 Task: Find a house in Niagara Falls, United States, for 3 guests from 12 Aug to 15 Aug, with 2 bedrooms, 3 beds, 1 bathroom, and a price range of ₹12,000 - ₹16,000.
Action: Mouse moved to (412, 48)
Screenshot: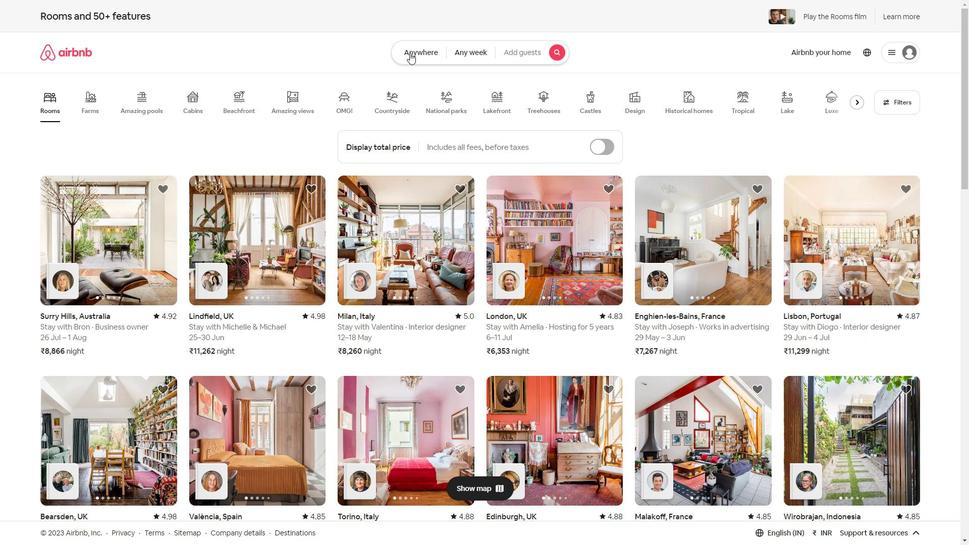 
Action: Mouse pressed left at (412, 48)
Screenshot: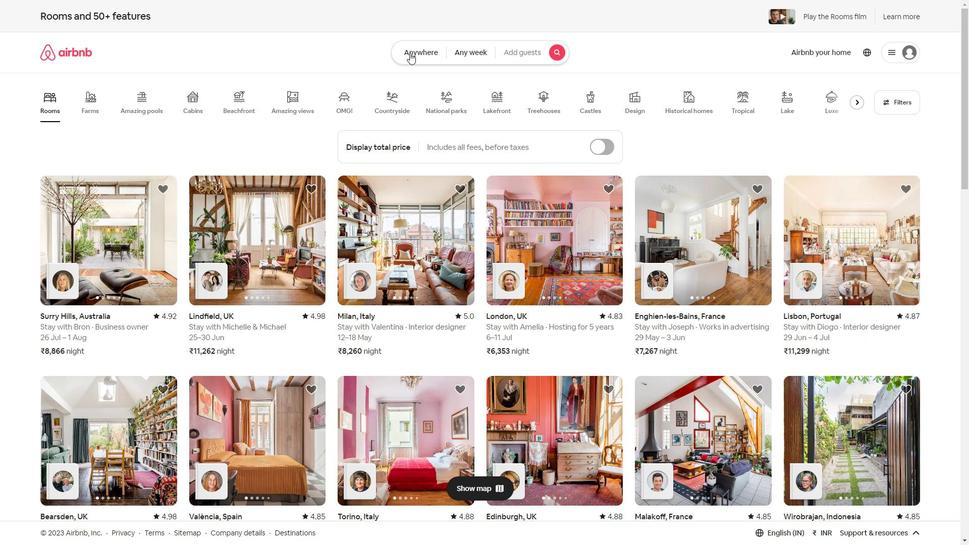 
Action: Mouse moved to (335, 92)
Screenshot: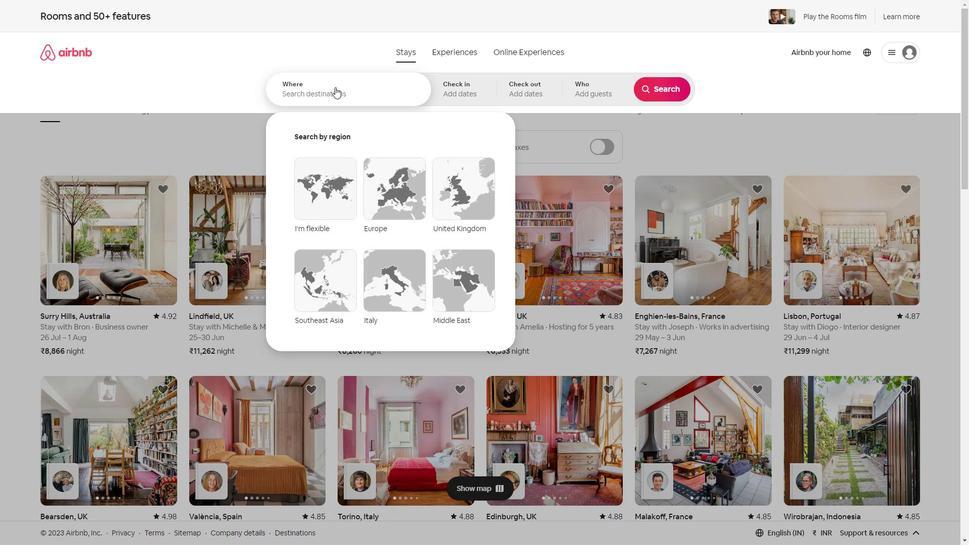 
Action: Mouse pressed left at (335, 92)
Screenshot: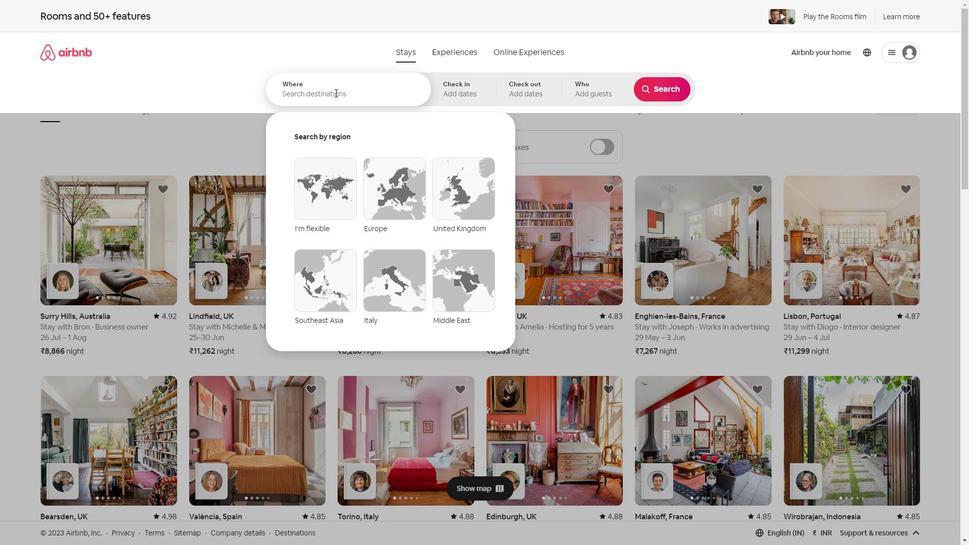 
Action: Key pressed <Key.shift><Key.shift><Key.shift><Key.shift><Key.shift><Key.shift><Key.shift>Niagara<Key.space><Key.shift>Falls,<Key.shift>United<Key.space><Key.shift>States
Screenshot: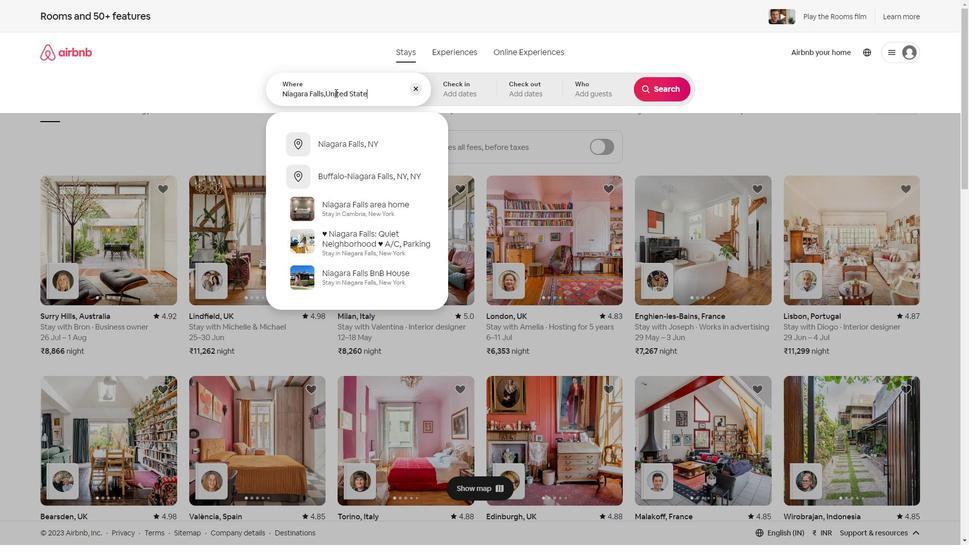 
Action: Mouse moved to (453, 84)
Screenshot: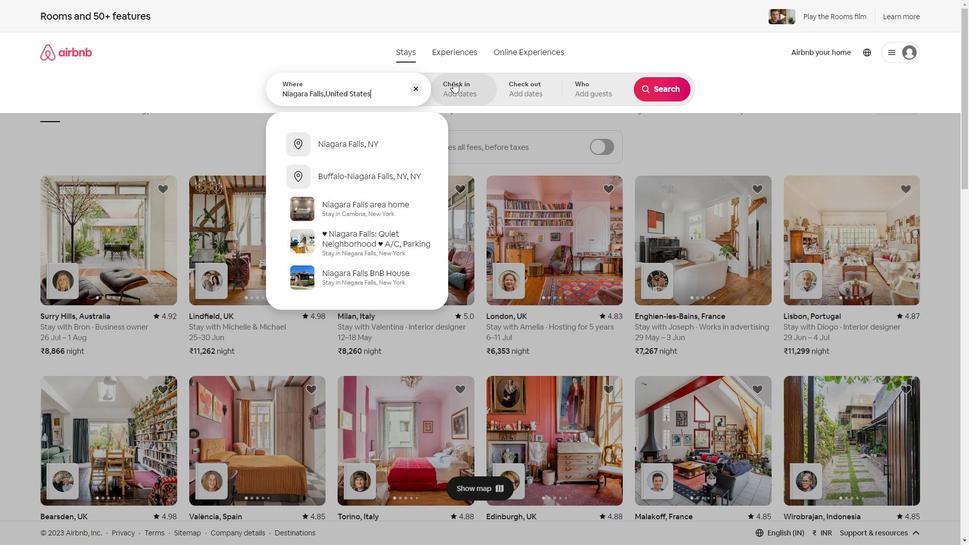 
Action: Mouse pressed left at (453, 84)
Screenshot: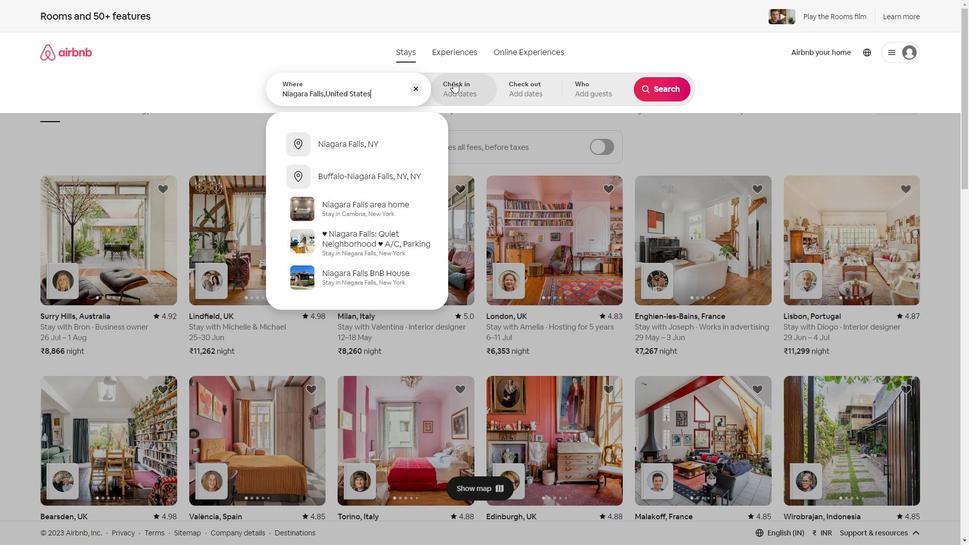 
Action: Mouse moved to (651, 166)
Screenshot: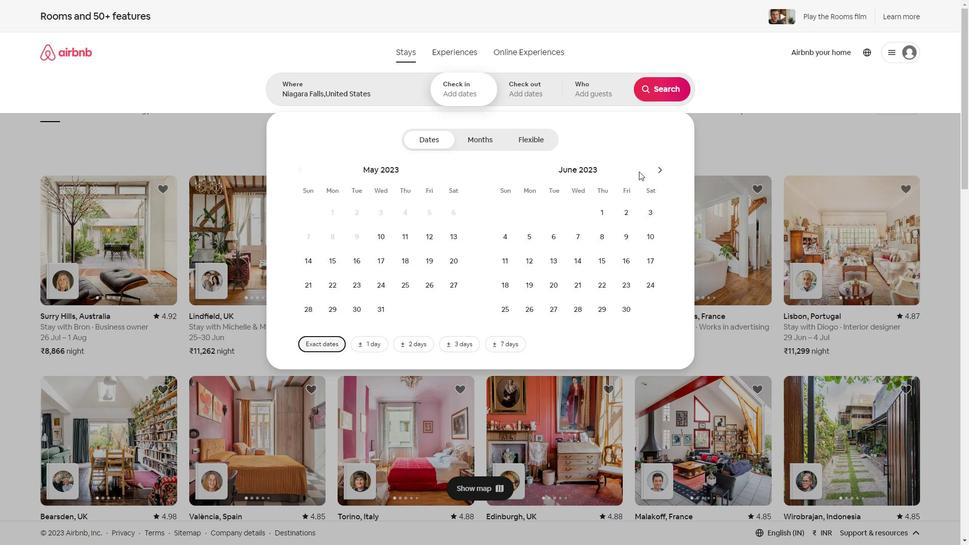 
Action: Mouse pressed left at (651, 166)
Screenshot: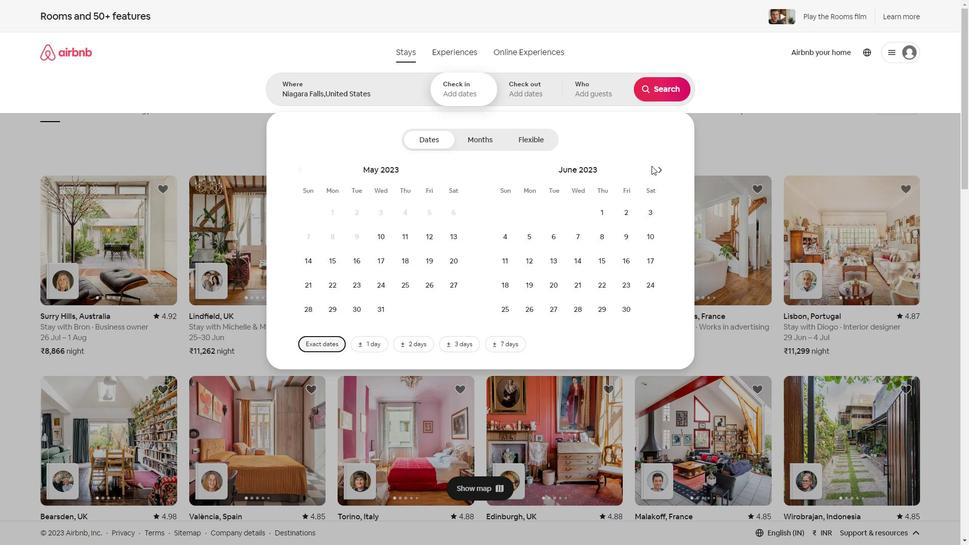 
Action: Mouse pressed left at (651, 166)
Screenshot: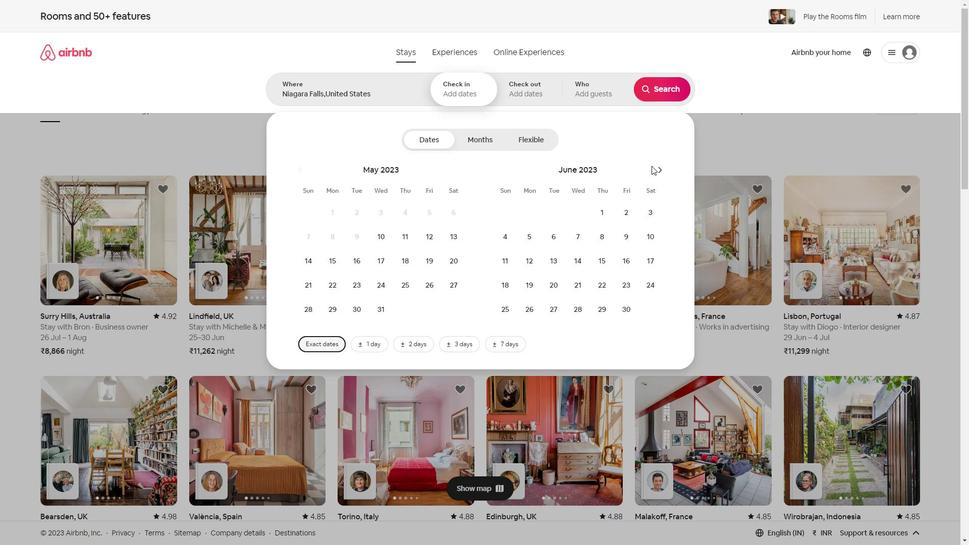 
Action: Mouse moved to (663, 166)
Screenshot: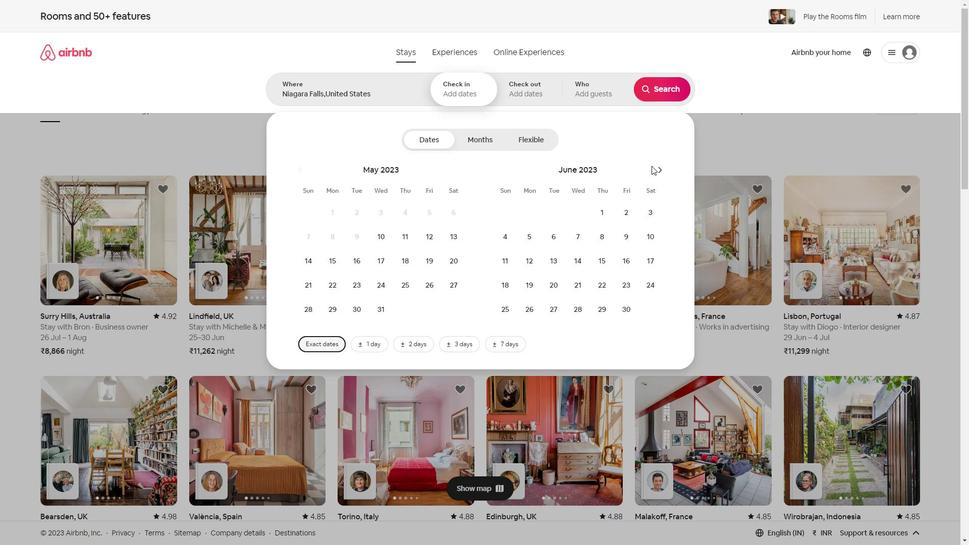 
Action: Mouse pressed left at (663, 166)
Screenshot: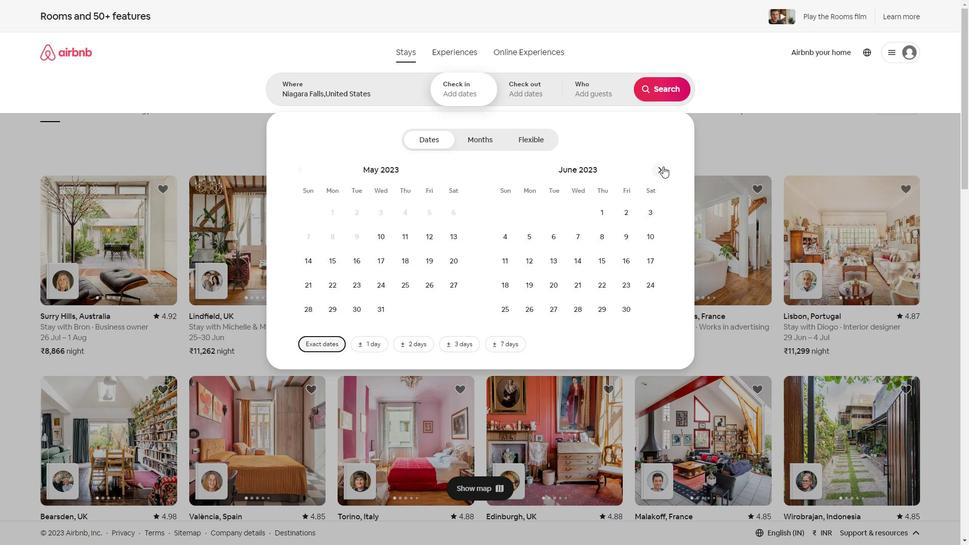 
Action: Mouse pressed left at (663, 166)
Screenshot: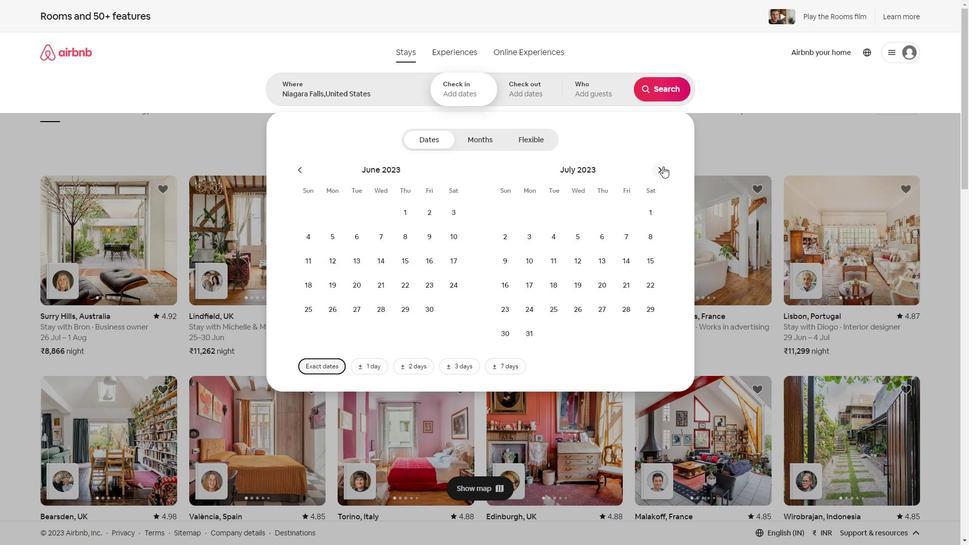 
Action: Mouse moved to (647, 233)
Screenshot: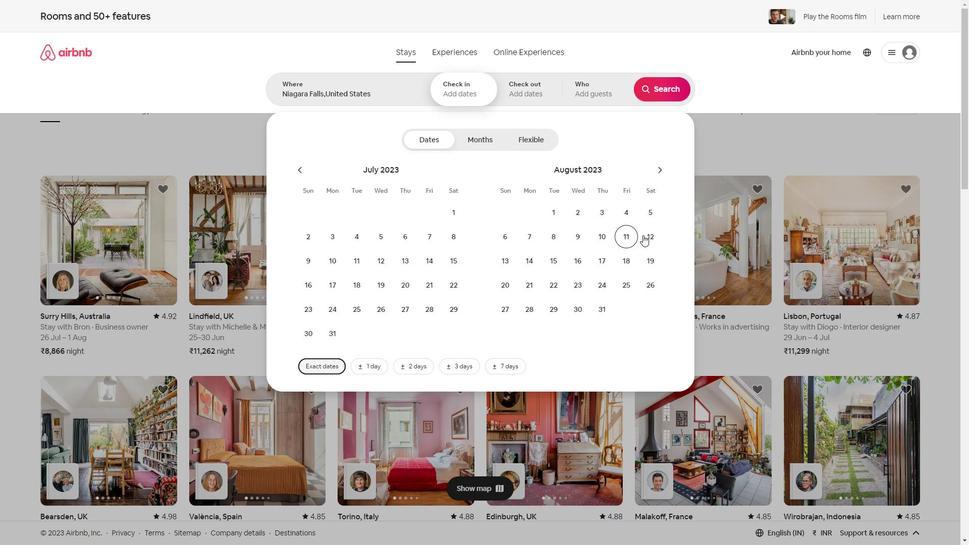 
Action: Mouse pressed left at (647, 233)
Screenshot: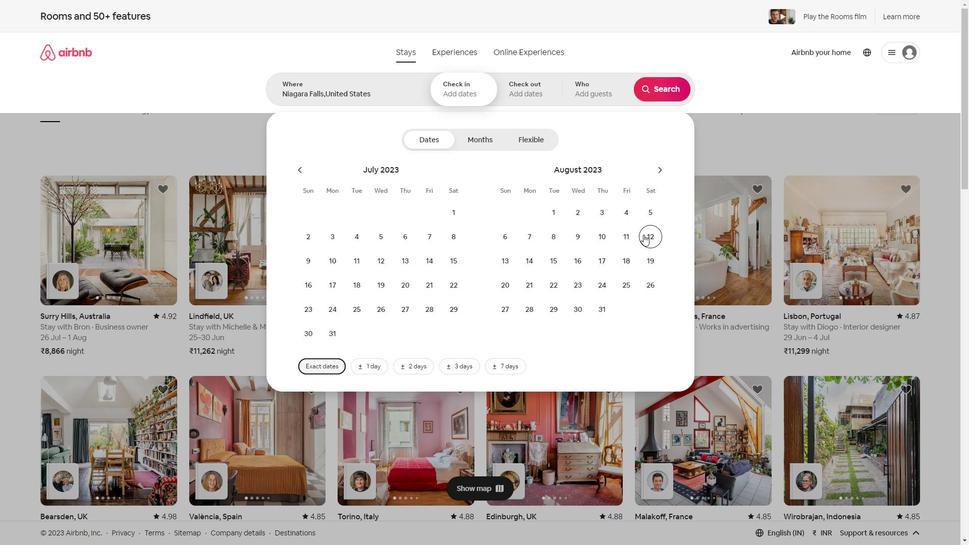 
Action: Mouse moved to (551, 257)
Screenshot: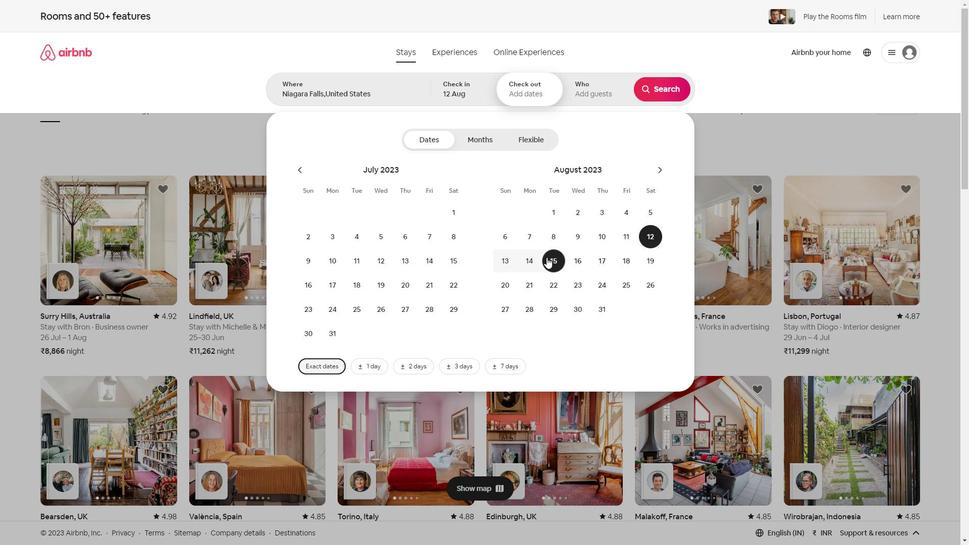 
Action: Mouse pressed left at (551, 257)
Screenshot: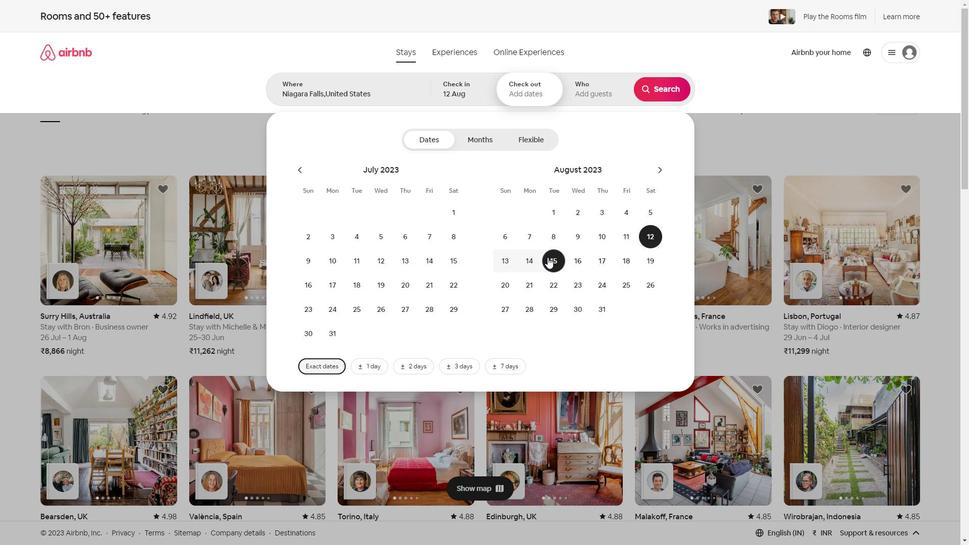 
Action: Mouse moved to (608, 84)
Screenshot: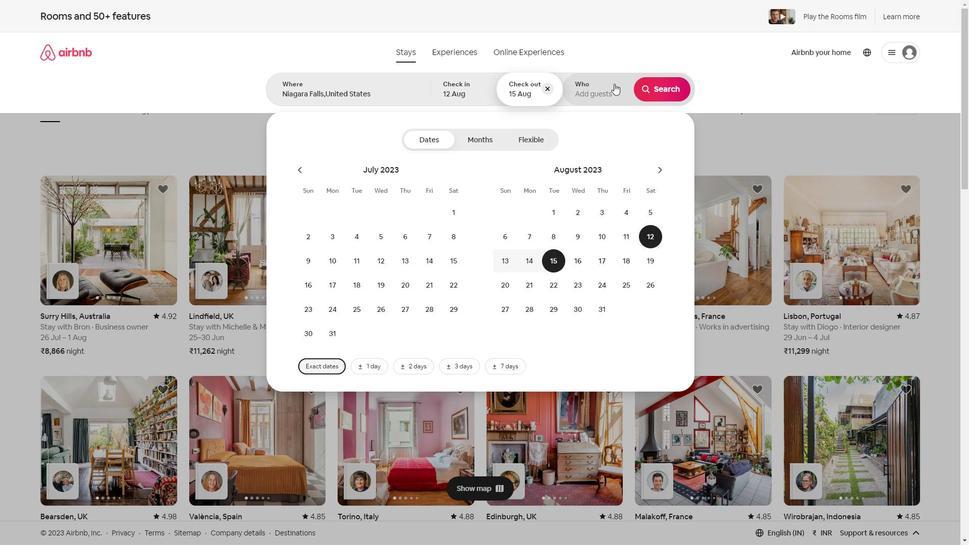 
Action: Mouse pressed left at (608, 84)
Screenshot: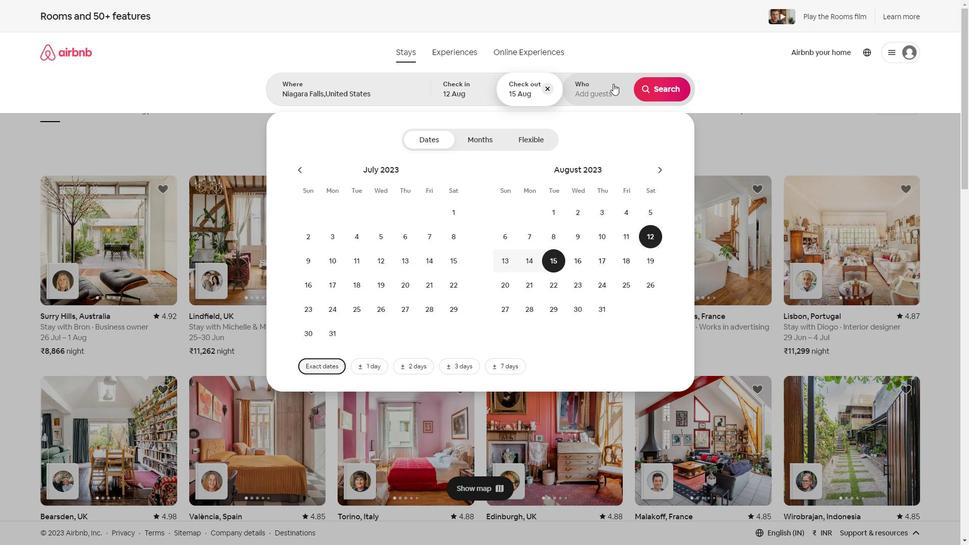 
Action: Mouse moved to (659, 144)
Screenshot: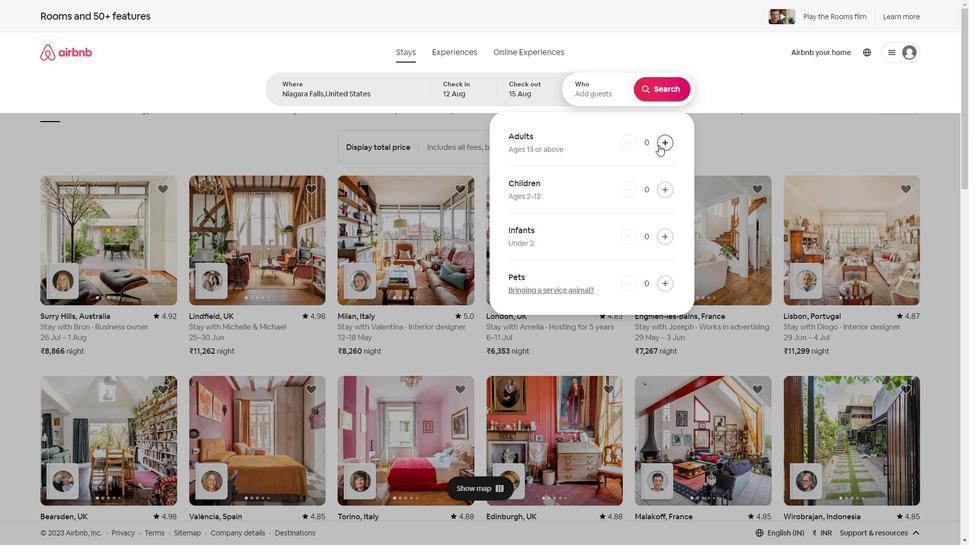 
Action: Mouse pressed left at (659, 144)
Screenshot: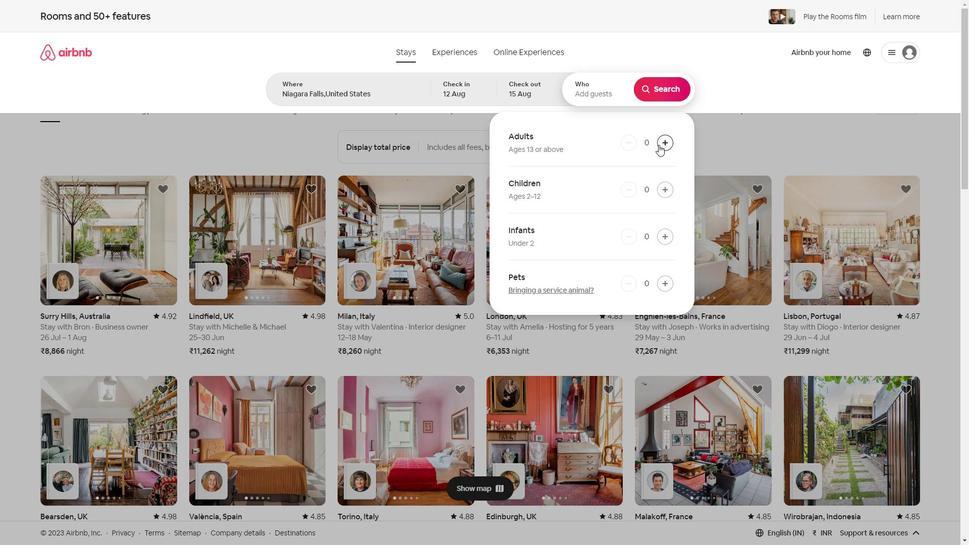 
Action: Mouse pressed left at (659, 144)
Screenshot: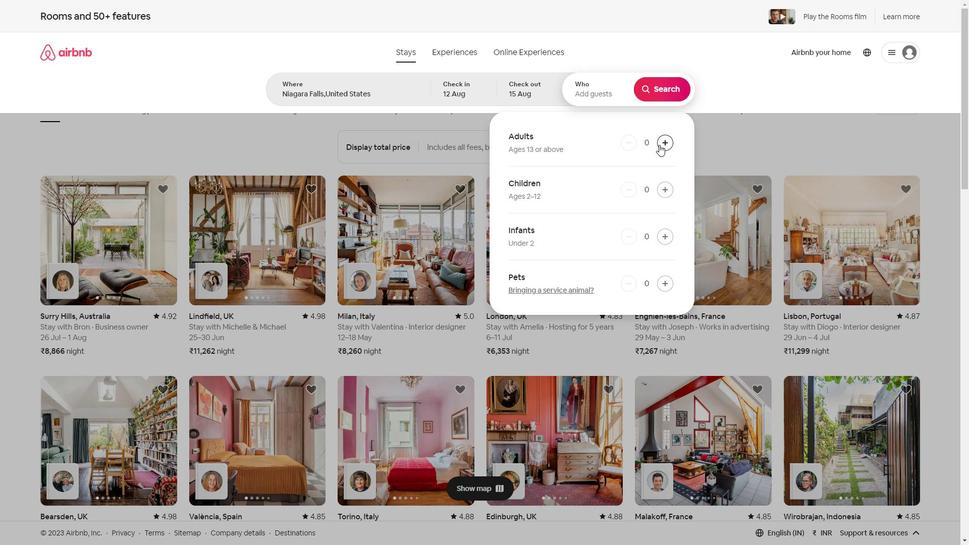 
Action: Mouse pressed left at (659, 144)
Screenshot: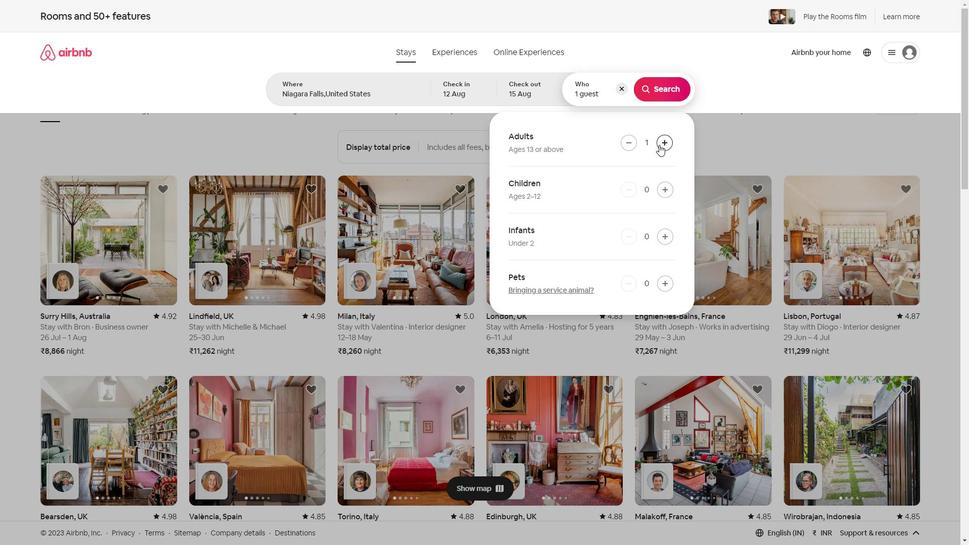 
Action: Mouse moved to (654, 84)
Screenshot: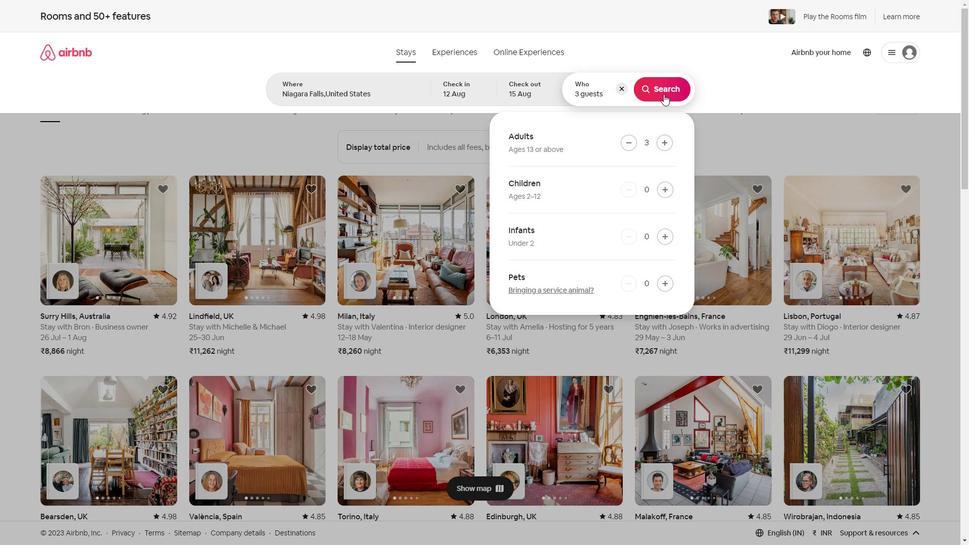 
Action: Mouse pressed left at (654, 84)
Screenshot: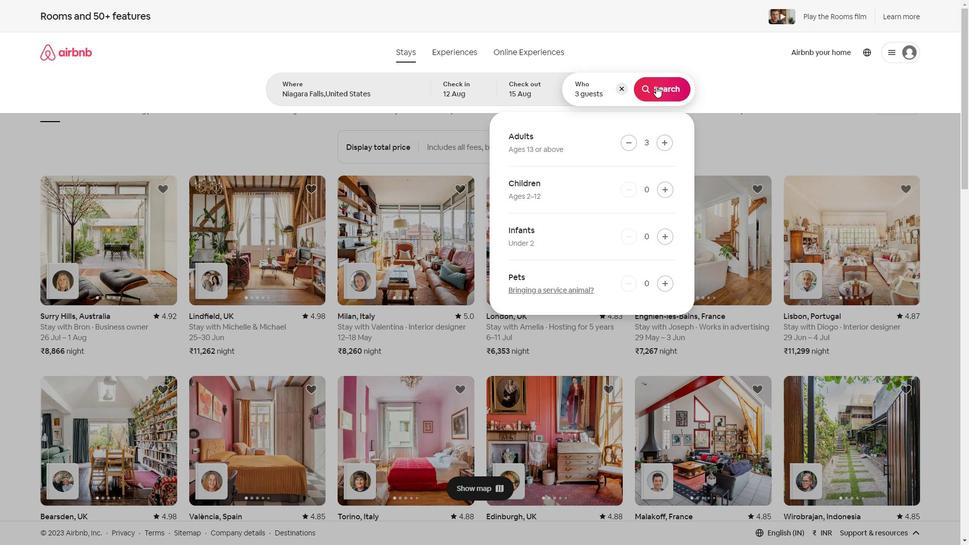 
Action: Mouse moved to (915, 58)
Screenshot: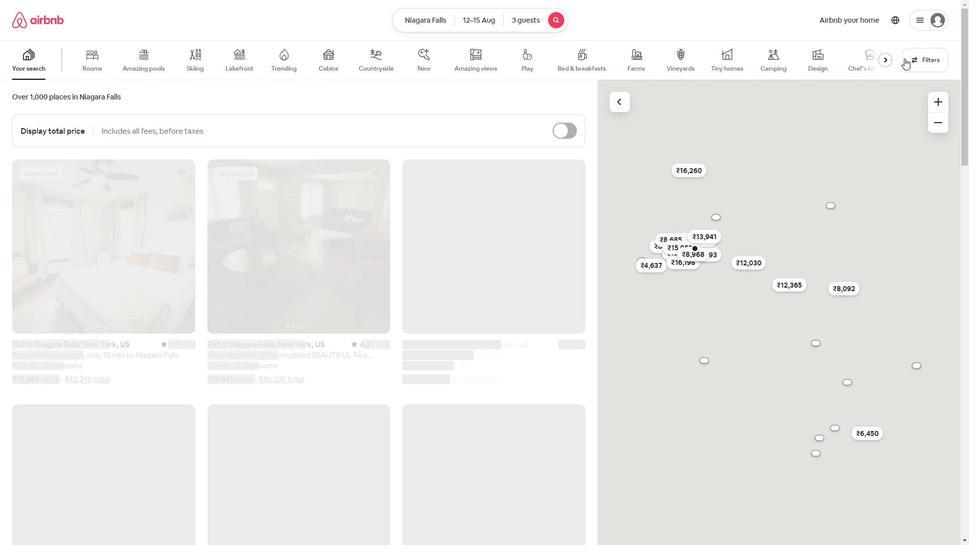 
Action: Mouse pressed left at (916, 58)
Screenshot: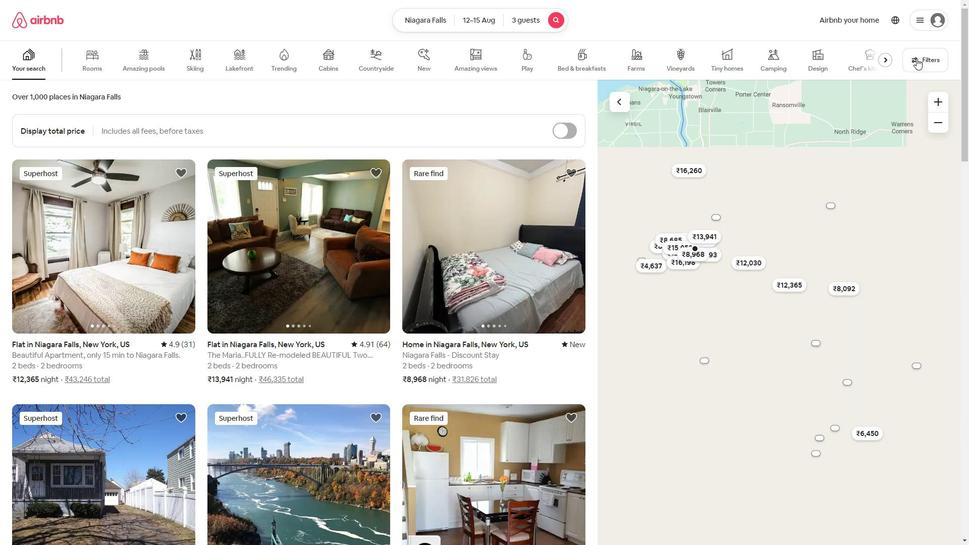
Action: Mouse moved to (415, 309)
Screenshot: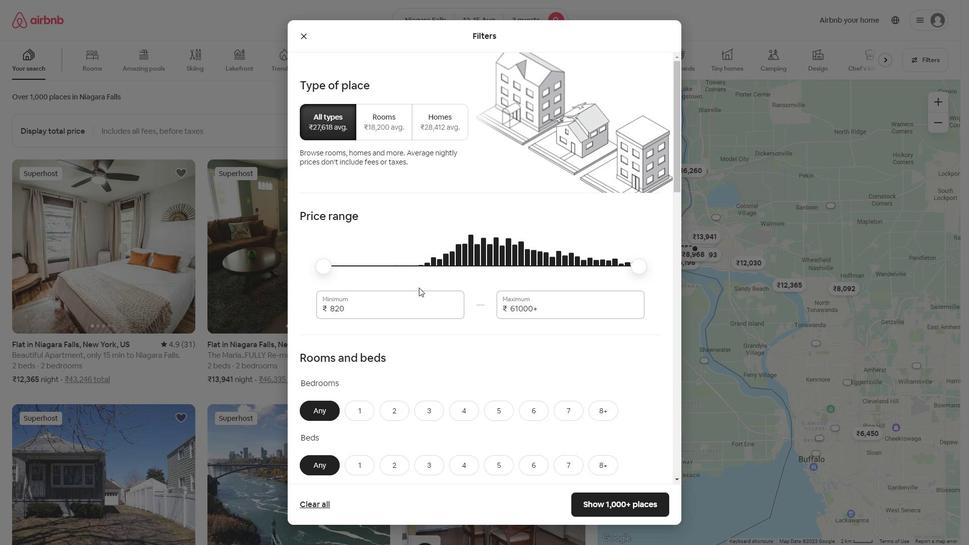 
Action: Mouse pressed left at (415, 309)
Screenshot: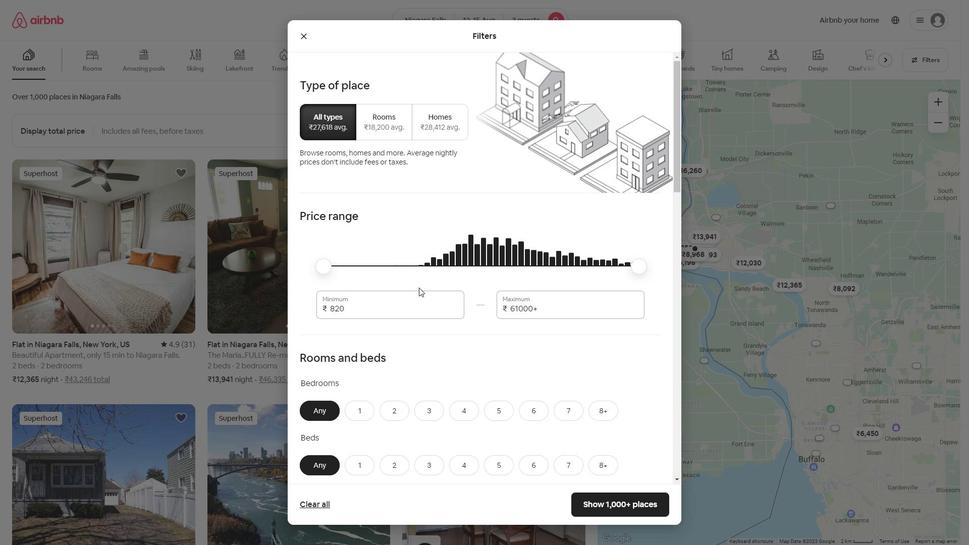 
Action: Mouse moved to (415, 309)
Screenshot: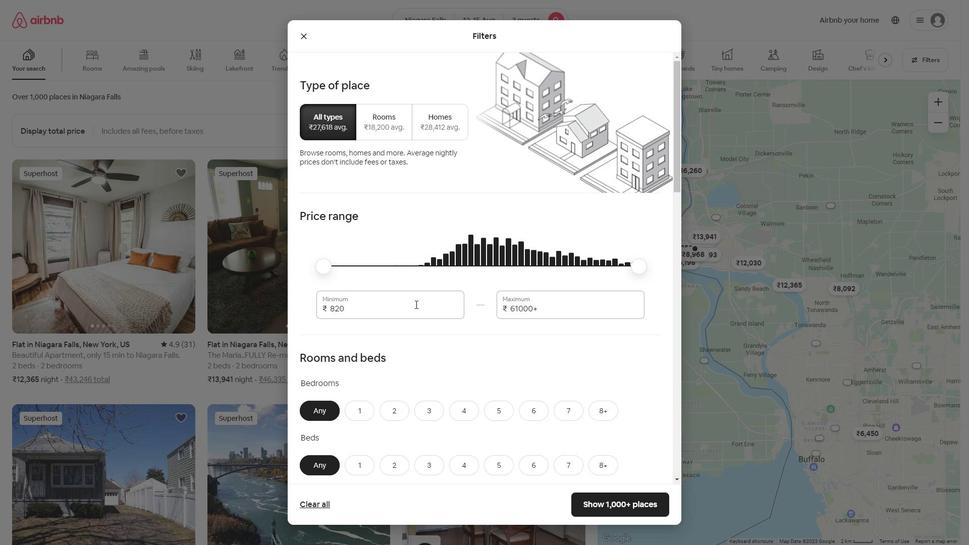 
Action: Key pressed <Key.backspace>
Screenshot: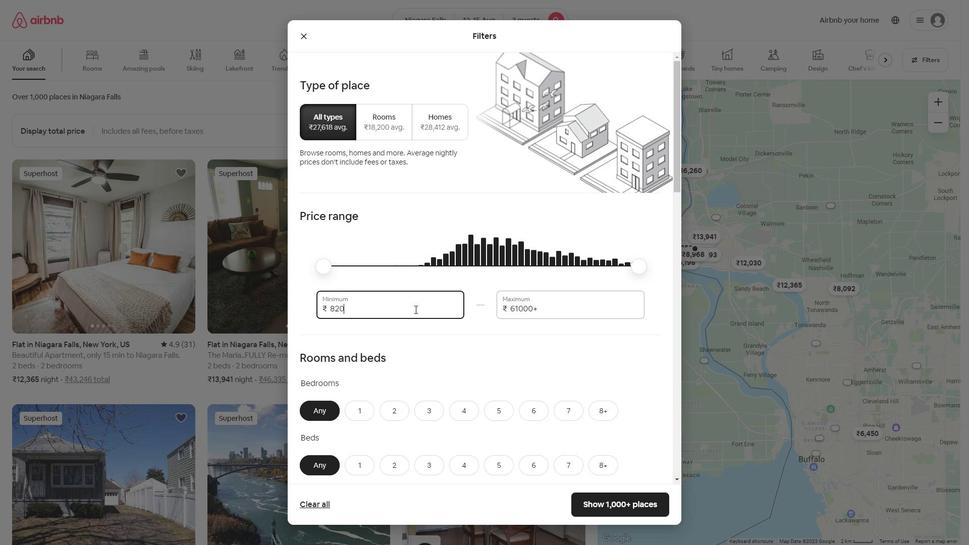 
Action: Mouse moved to (415, 308)
Screenshot: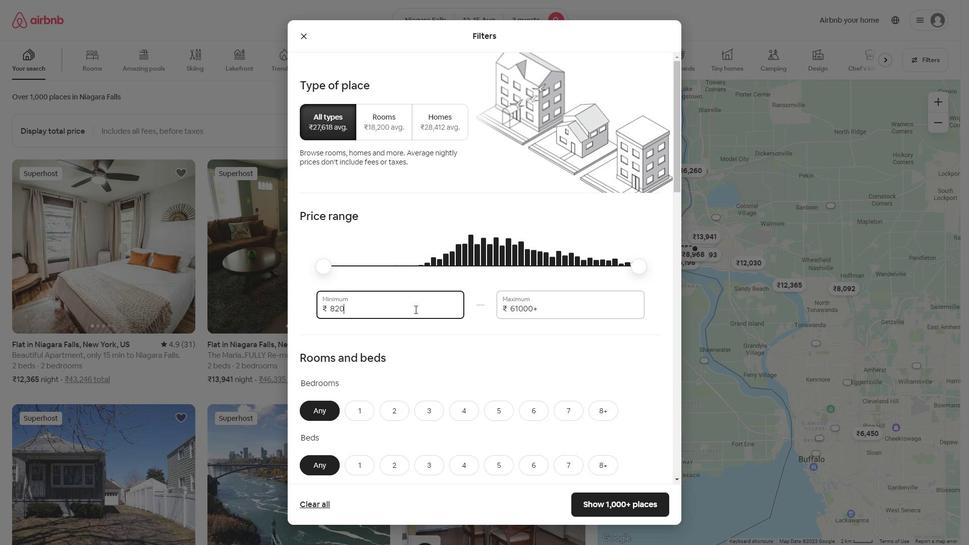 
Action: Key pressed <Key.backspace><Key.backspace><Key.backspace><Key.backspace><Key.backspace><Key.backspace><Key.backspace><Key.backspace><Key.backspace><Key.backspace><Key.backspace><Key.backspace>12000
Screenshot: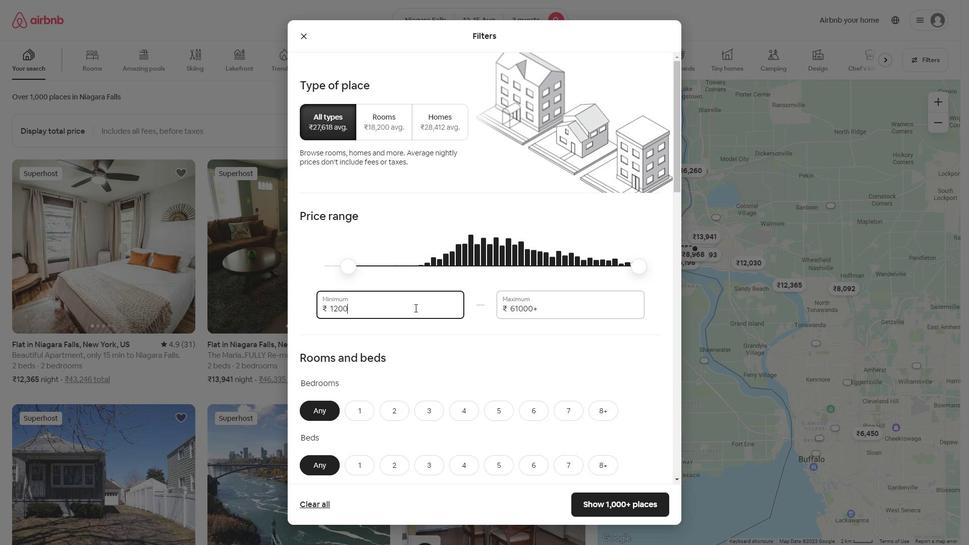 
Action: Mouse moved to (550, 305)
Screenshot: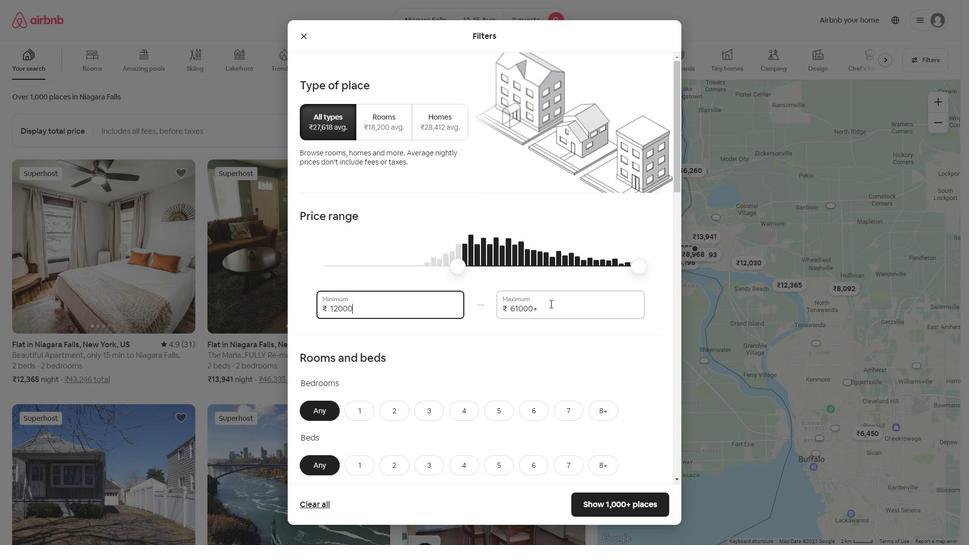 
Action: Mouse pressed left at (550, 305)
Screenshot: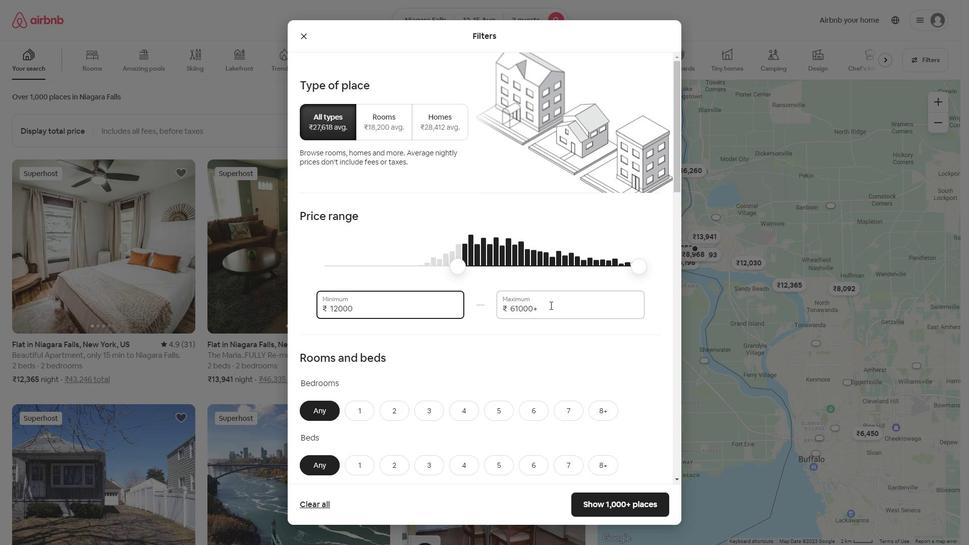 
Action: Key pressed <Key.backspace><Key.backspace><Key.backspace><Key.backspace><Key.backspace><Key.backspace><Key.backspace><Key.backspace><Key.backspace><Key.backspace>
Screenshot: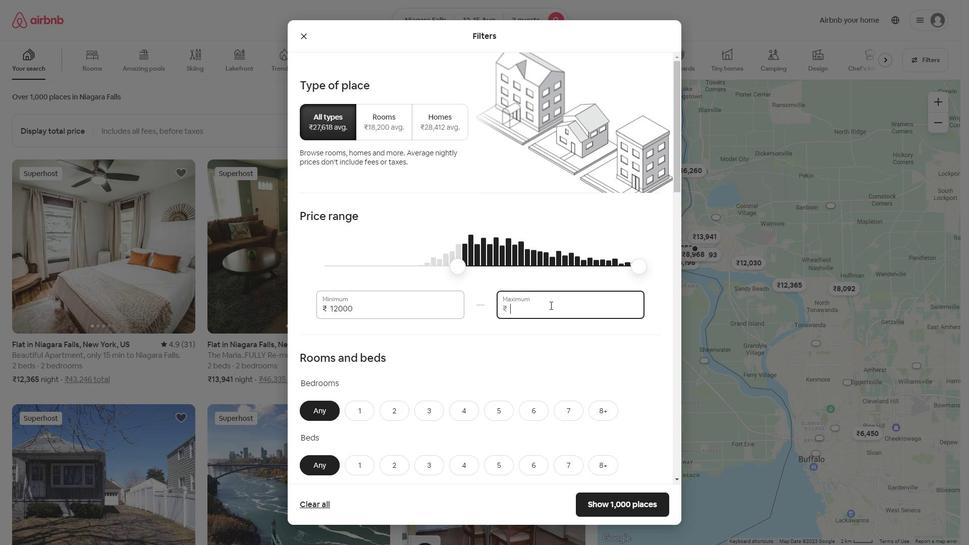 
Action: Mouse moved to (550, 305)
Screenshot: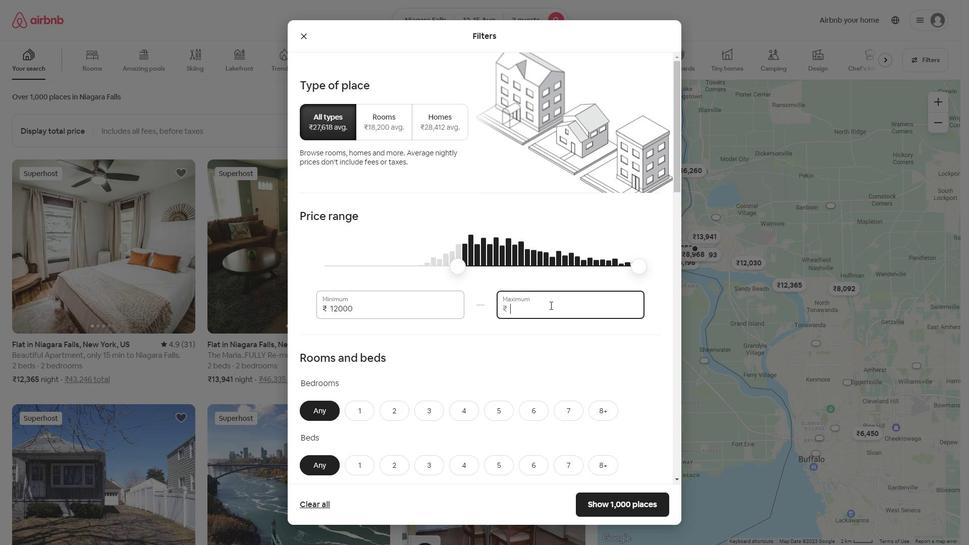
Action: Key pressed <Key.backspace>
Screenshot: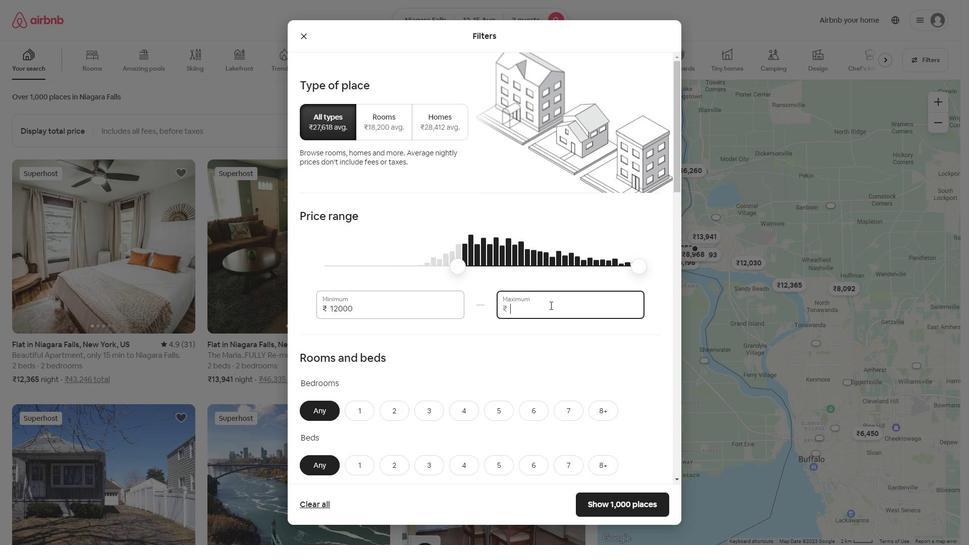 
Action: Mouse moved to (551, 307)
Screenshot: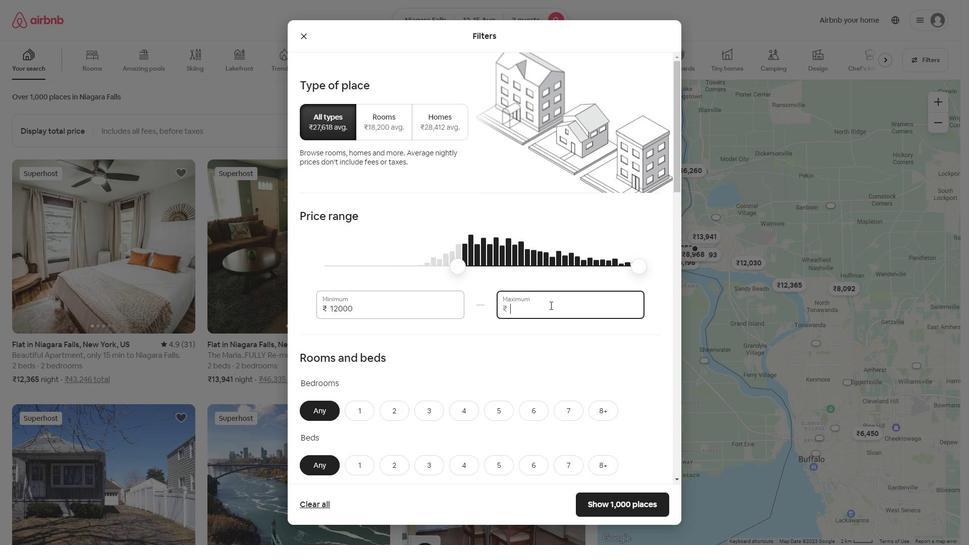 
Action: Key pressed <Key.backspace><Key.backspace><Key.backspace><Key.backspace>16000
Screenshot: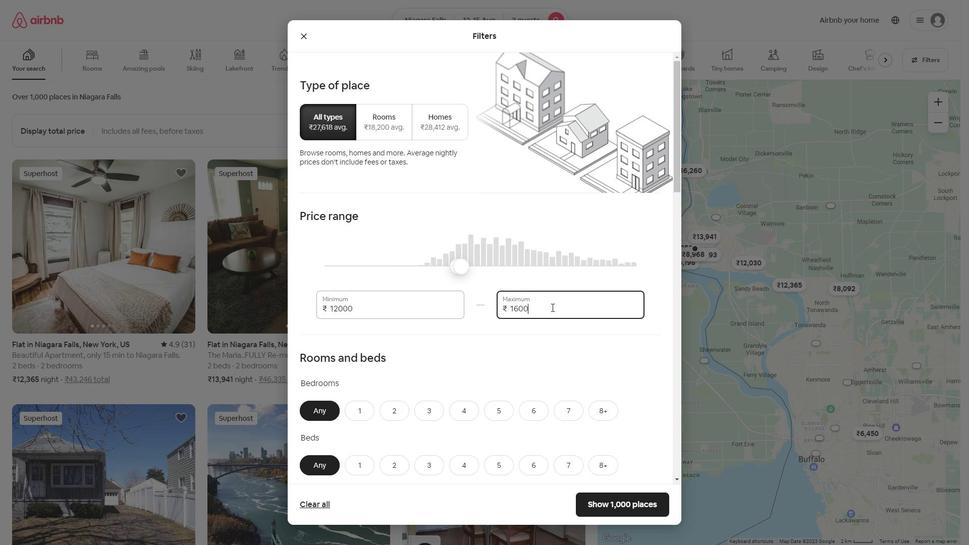 
Action: Mouse moved to (429, 348)
Screenshot: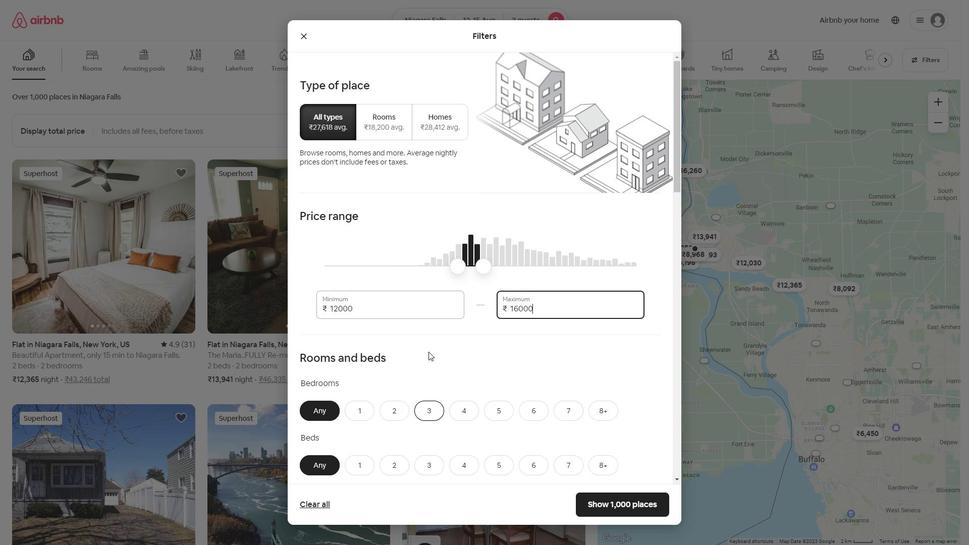 
Action: Mouse scrolled (429, 347) with delta (0, 0)
Screenshot: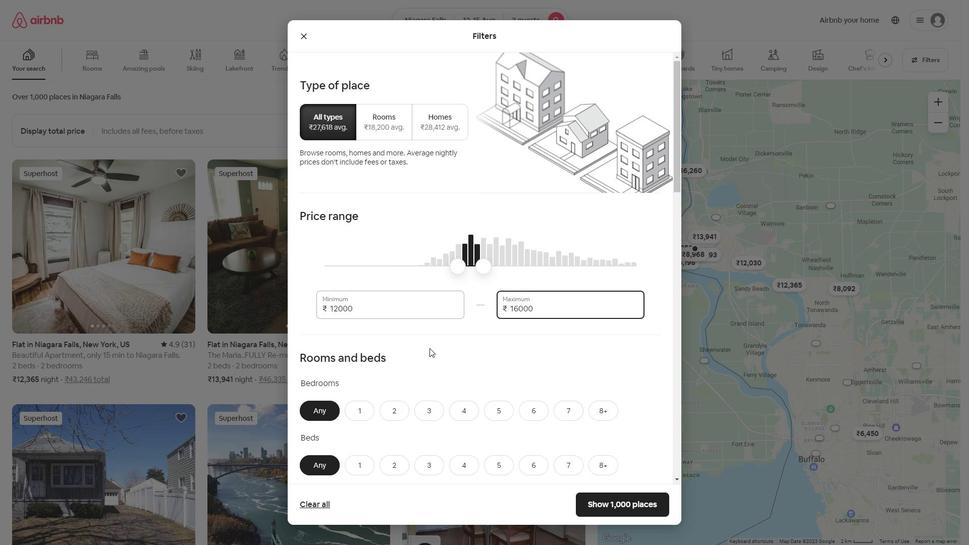 
Action: Mouse scrolled (429, 347) with delta (0, 0)
Screenshot: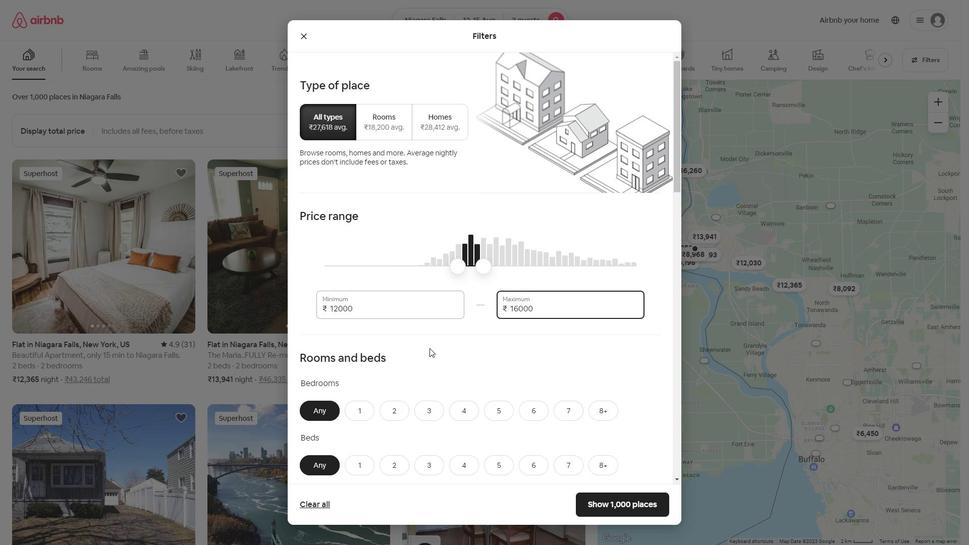 
Action: Mouse moved to (431, 346)
Screenshot: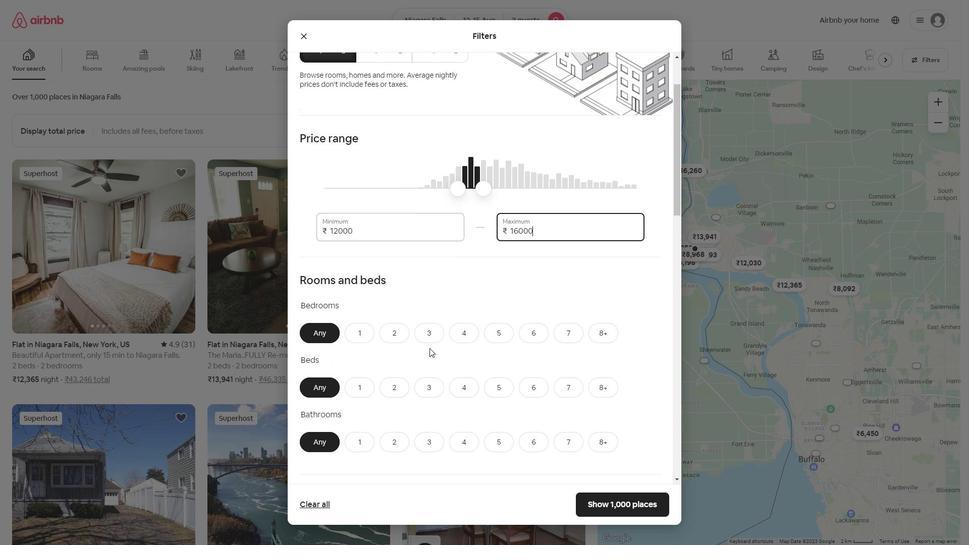 
Action: Mouse scrolled (431, 346) with delta (0, 0)
Screenshot: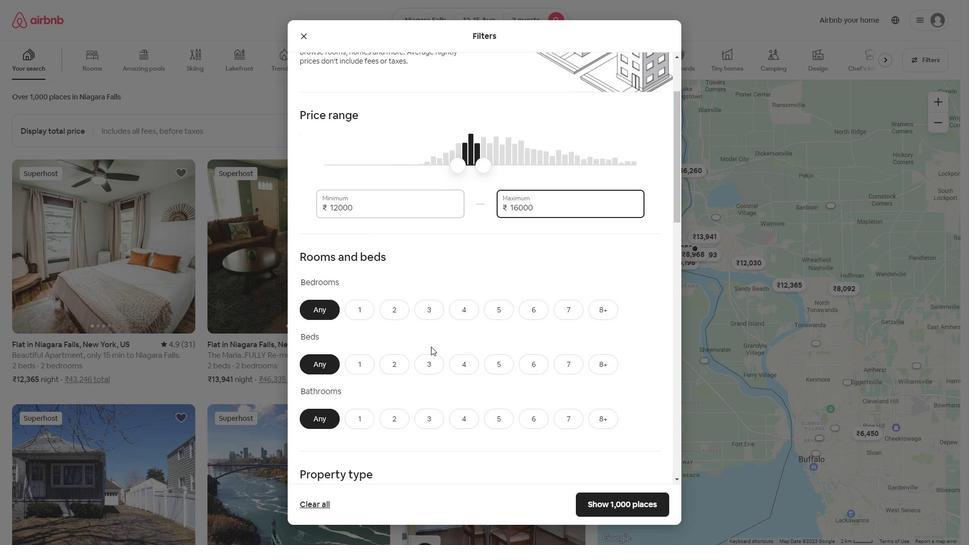 
Action: Mouse moved to (395, 262)
Screenshot: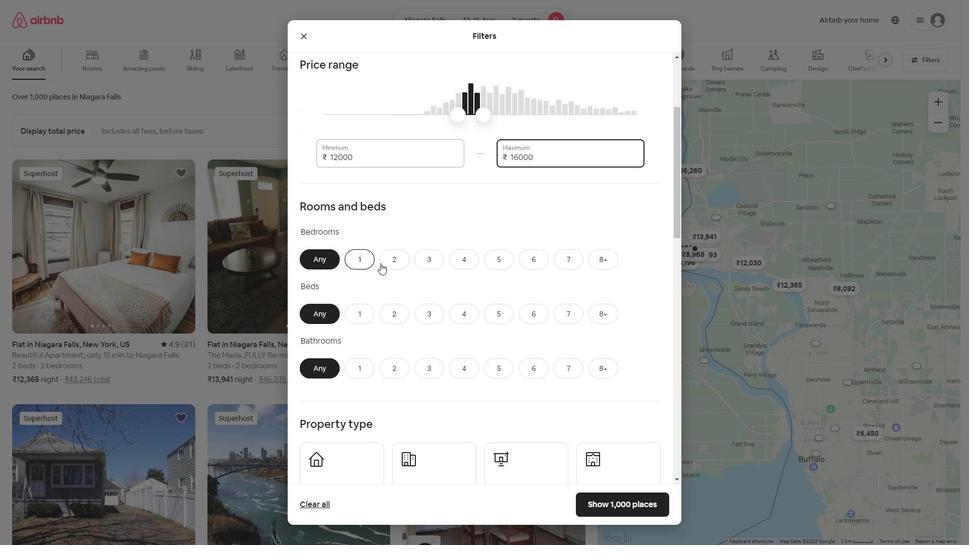 
Action: Mouse pressed left at (395, 262)
Screenshot: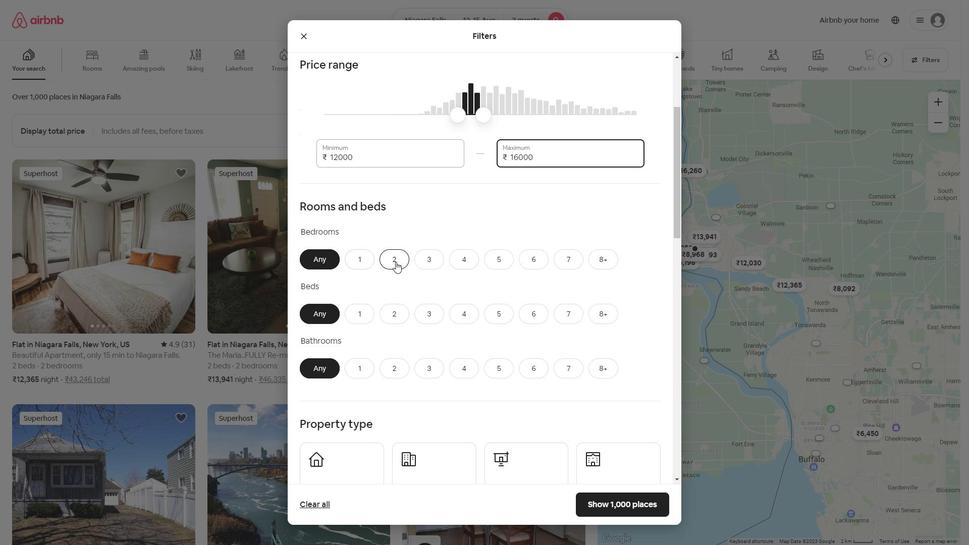 
Action: Mouse moved to (431, 321)
Screenshot: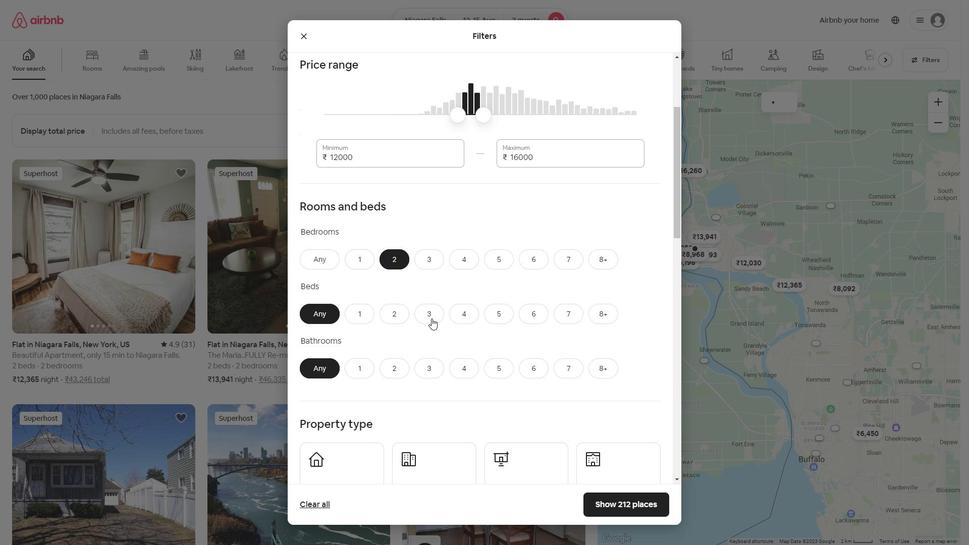 
Action: Mouse pressed left at (431, 321)
Screenshot: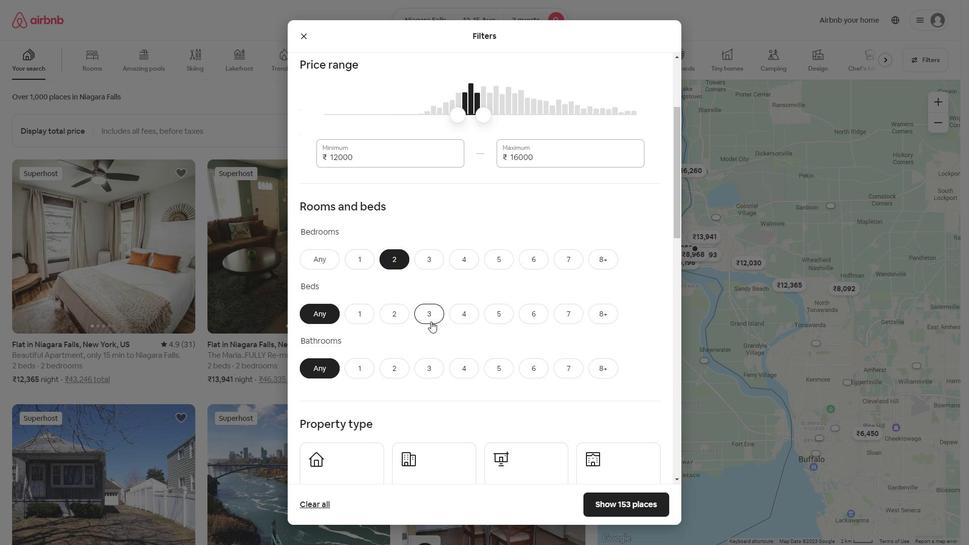 
Action: Mouse moved to (355, 365)
Screenshot: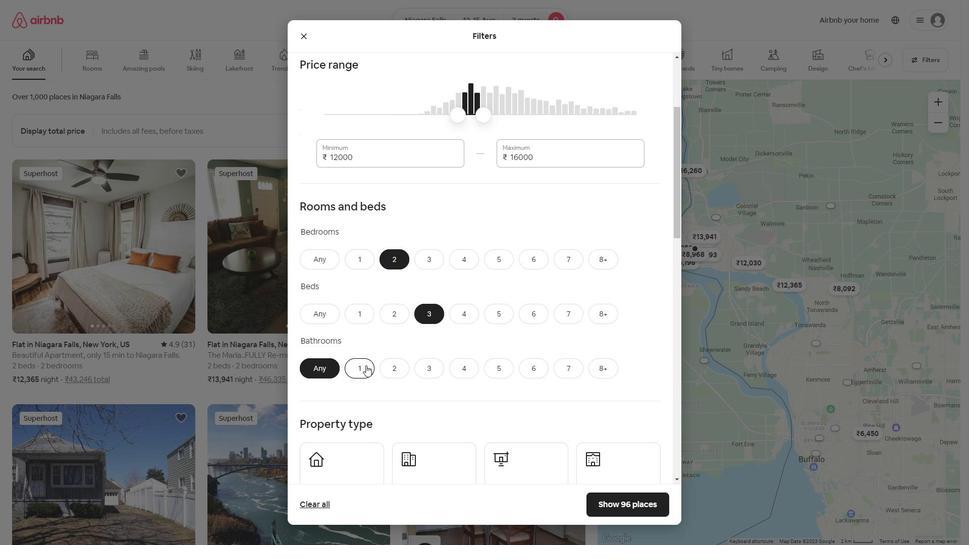 
Action: Mouse pressed left at (355, 365)
Screenshot: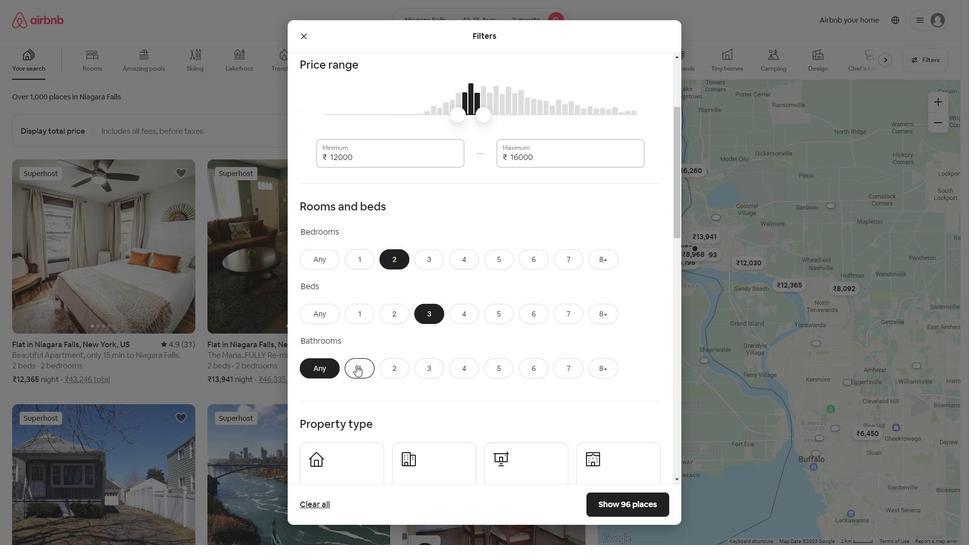 
Action: Mouse moved to (428, 282)
Screenshot: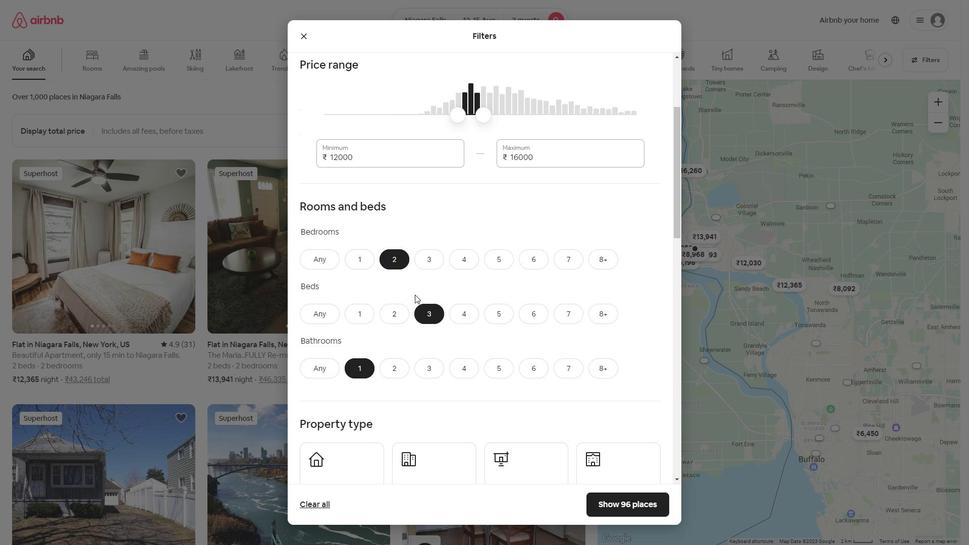 
Action: Mouse scrolled (428, 282) with delta (0, 0)
Screenshot: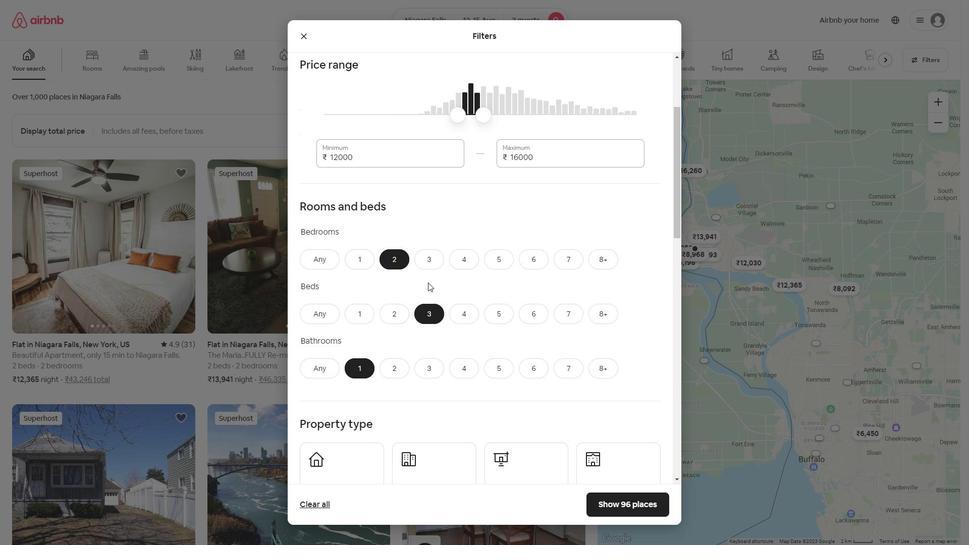 
Action: Mouse scrolled (428, 282) with delta (0, 0)
Screenshot: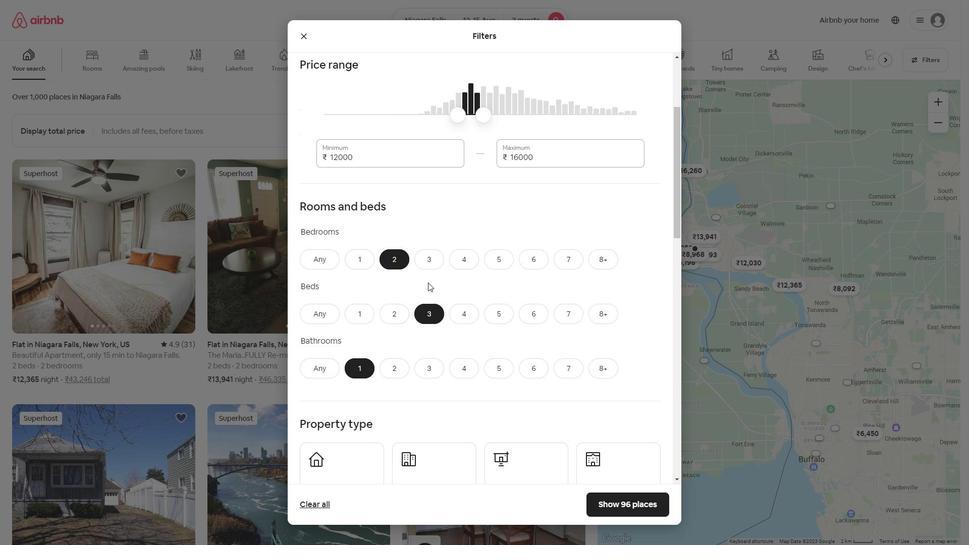
Action: Mouse scrolled (428, 282) with delta (0, 0)
Screenshot: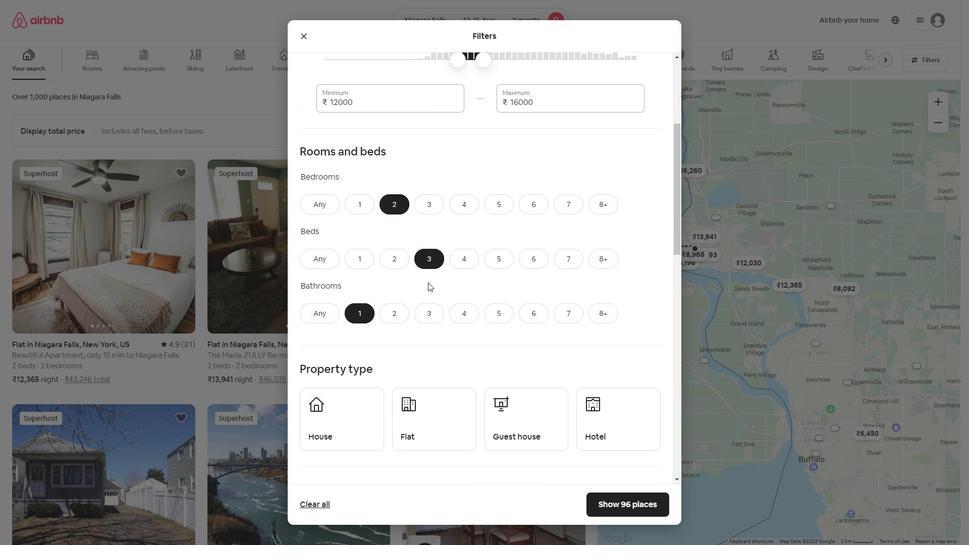 
Action: Mouse moved to (358, 315)
Screenshot: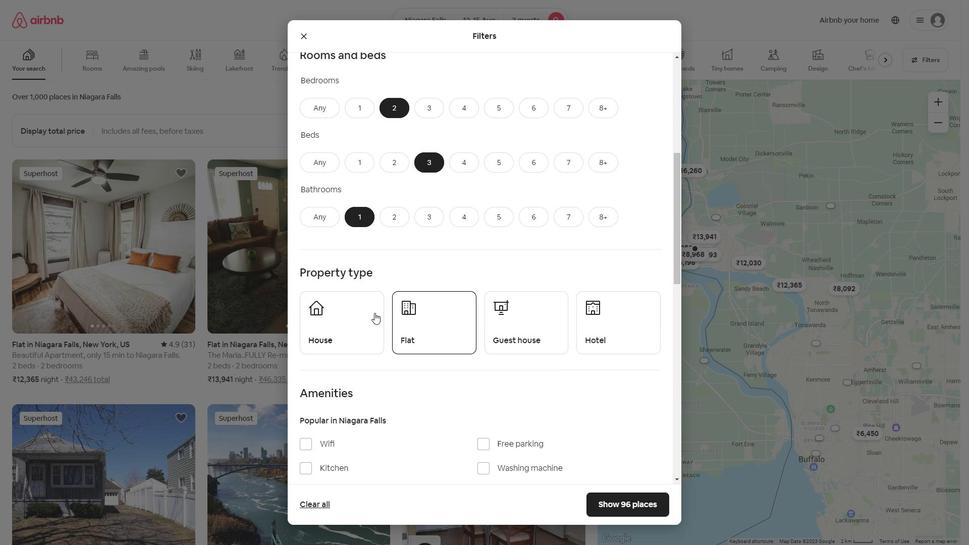 
Action: Mouse pressed left at (358, 315)
Screenshot: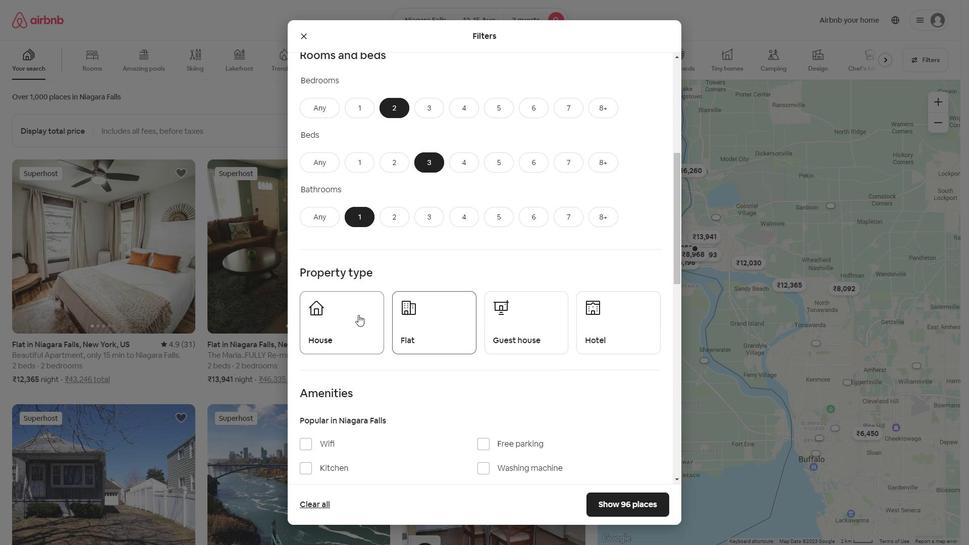 
Action: Mouse moved to (470, 323)
Screenshot: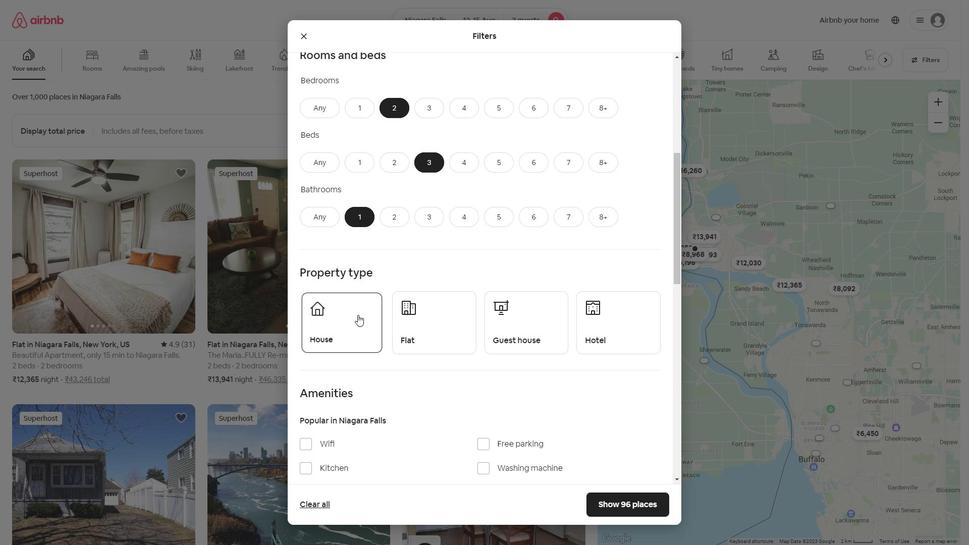 
Action: Mouse pressed left at (469, 323)
Screenshot: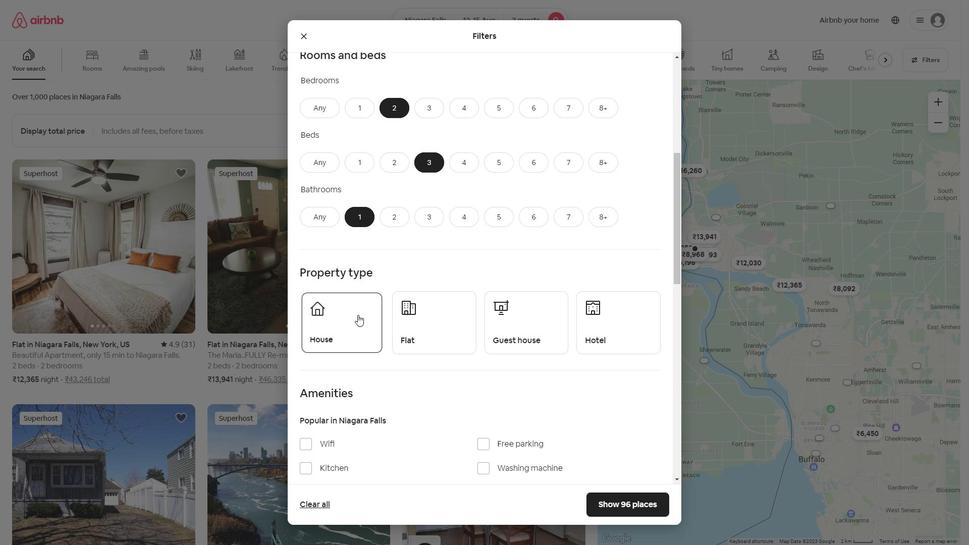 
Action: Mouse moved to (505, 331)
Screenshot: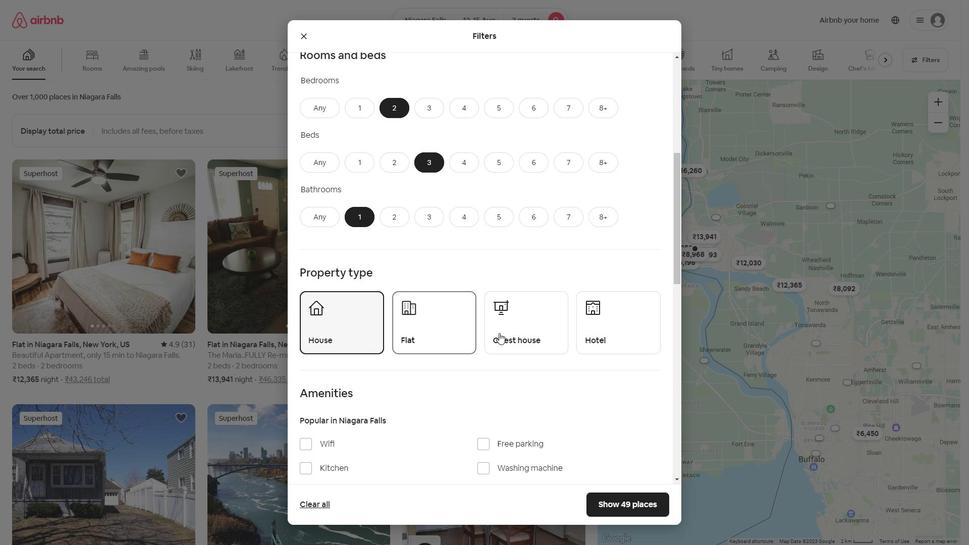 
Action: Mouse pressed left at (505, 331)
Screenshot: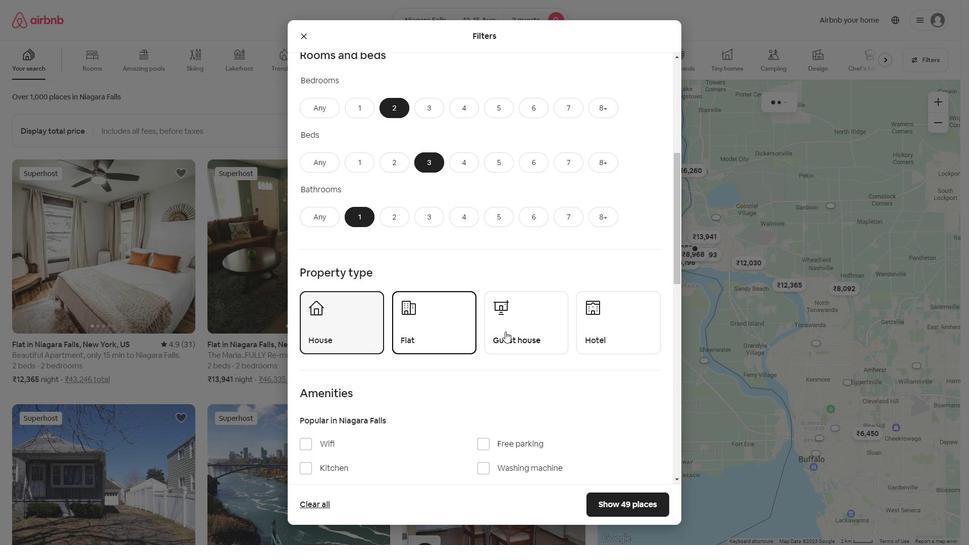 
Action: Mouse moved to (417, 272)
Screenshot: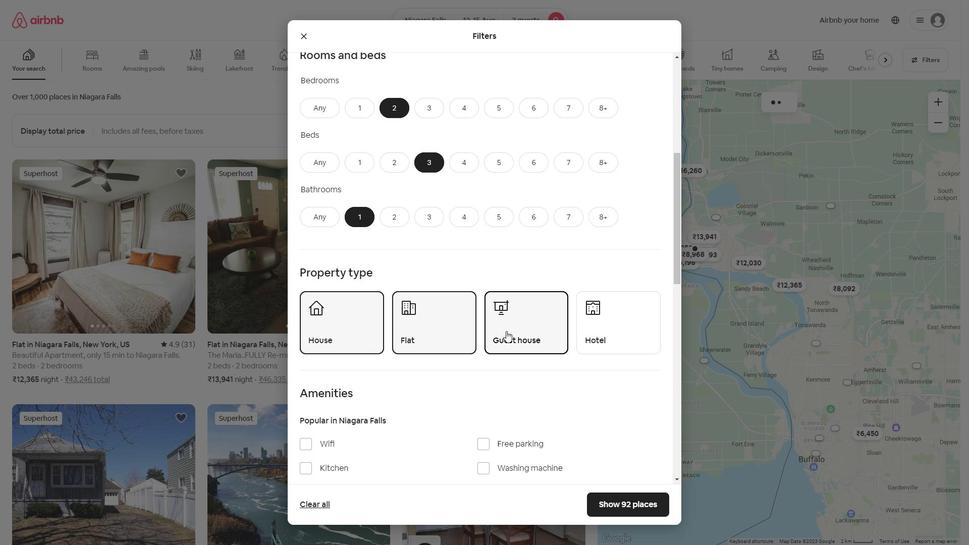 
Action: Mouse scrolled (417, 271) with delta (0, 0)
Screenshot: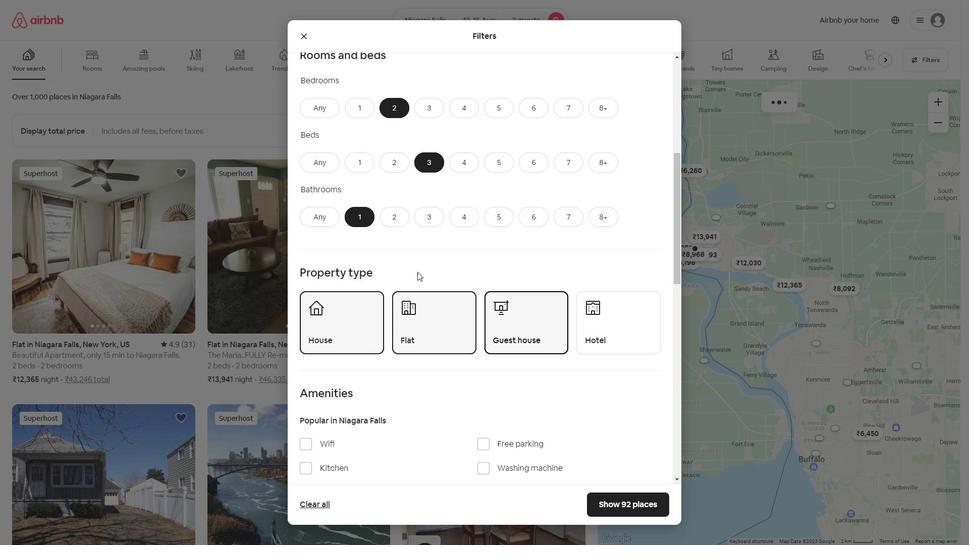 
Action: Mouse scrolled (417, 271) with delta (0, 0)
Screenshot: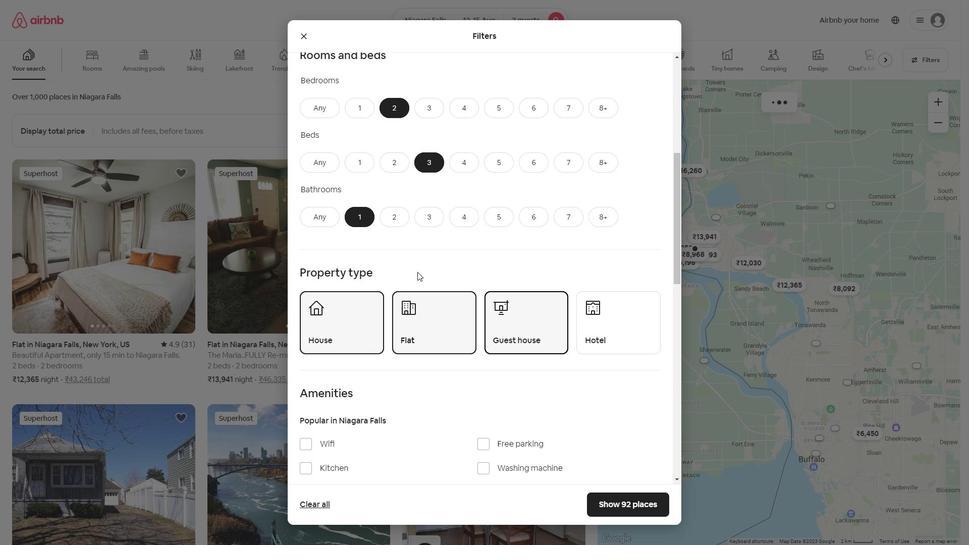 
Action: Mouse scrolled (417, 271) with delta (0, 0)
Screenshot: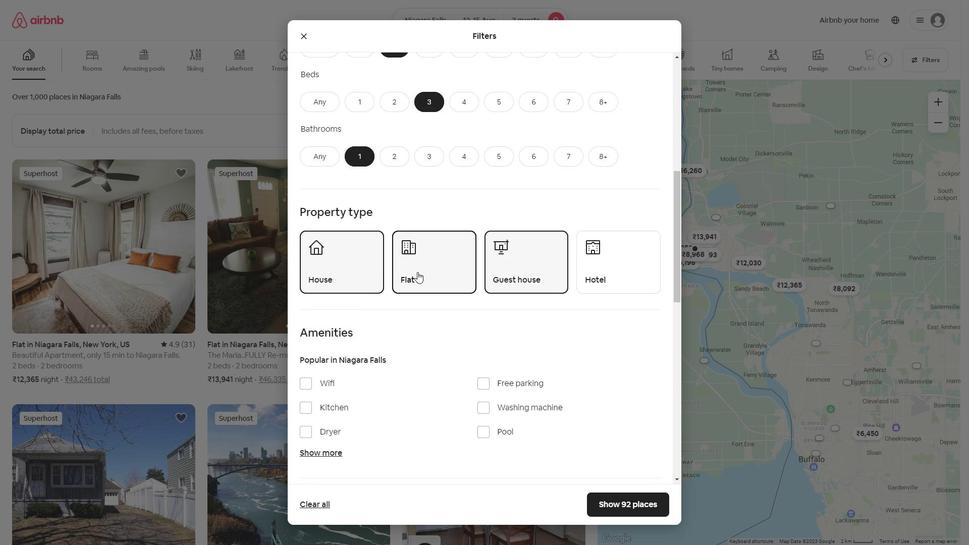 
Action: Mouse moved to (520, 379)
Screenshot: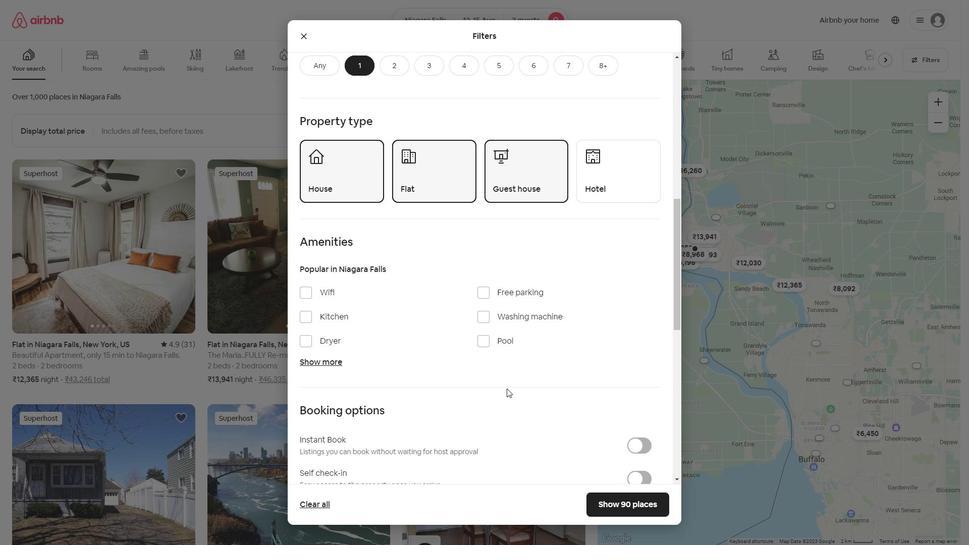 
Action: Mouse scrolled (512, 382) with delta (0, 0)
Screenshot: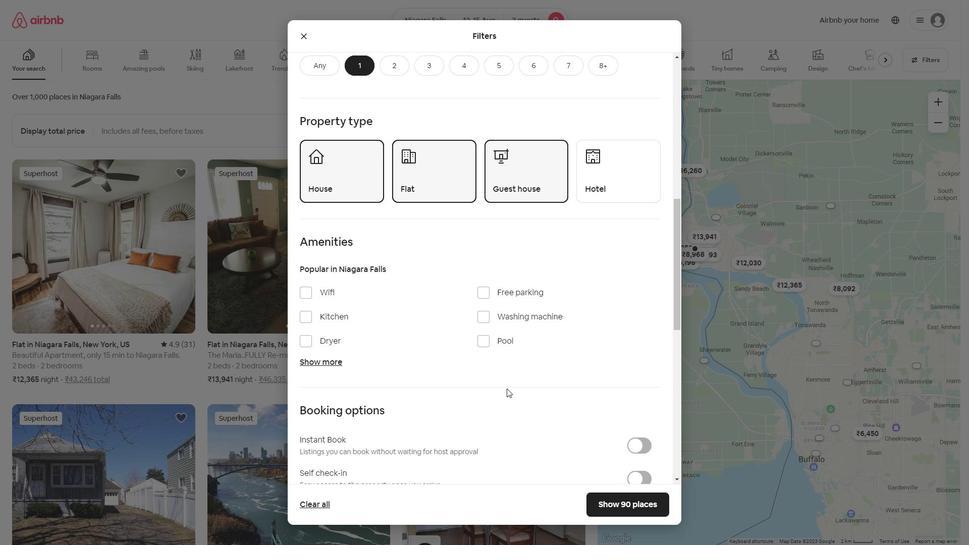 
Action: Mouse moved to (525, 376)
Screenshot: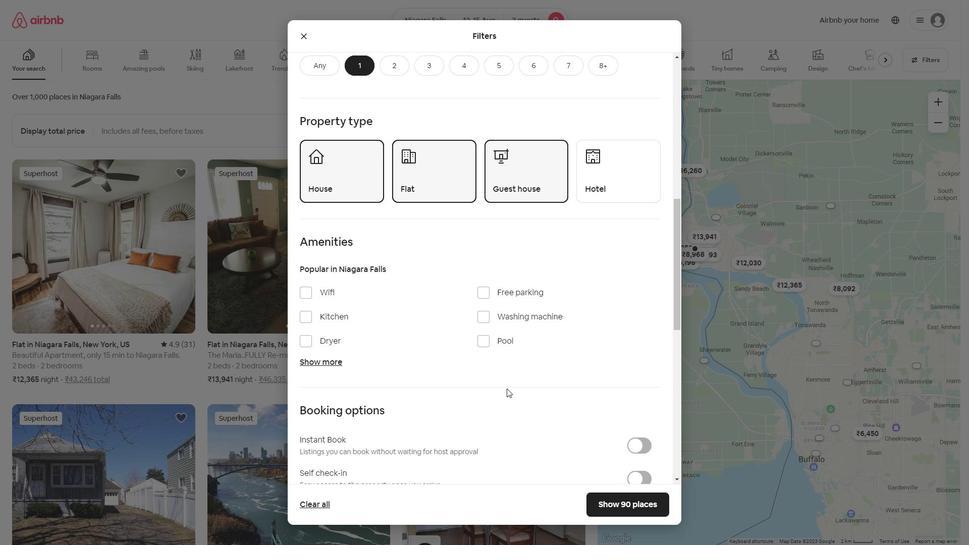 
Action: Mouse scrolled (520, 378) with delta (0, 0)
Screenshot: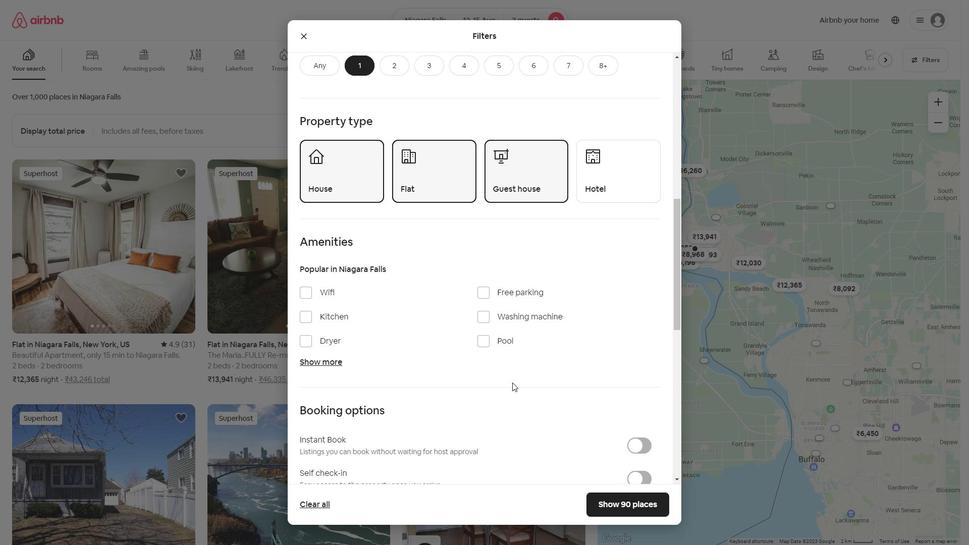 
Action: Mouse moved to (570, 358)
Screenshot: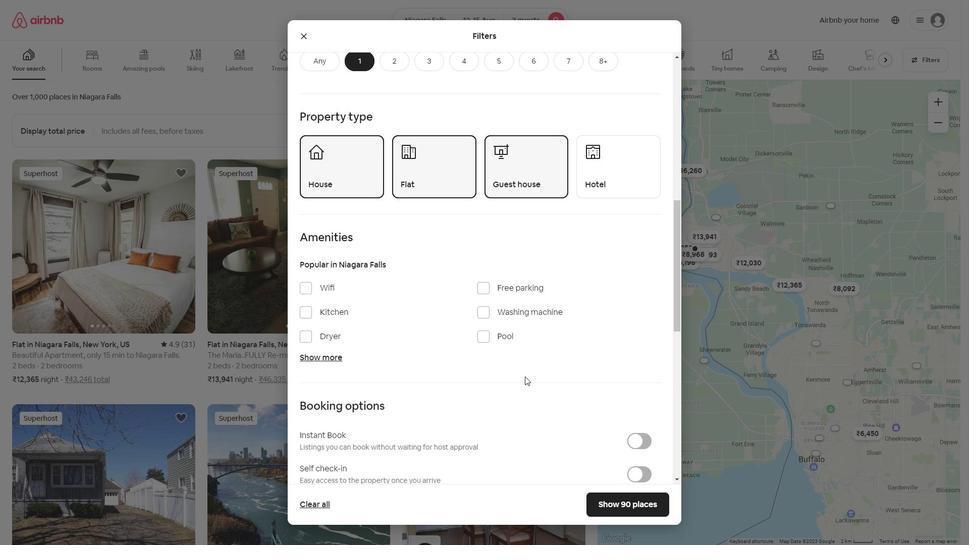 
Action: Mouse scrolled (526, 375) with delta (0, 0)
Screenshot: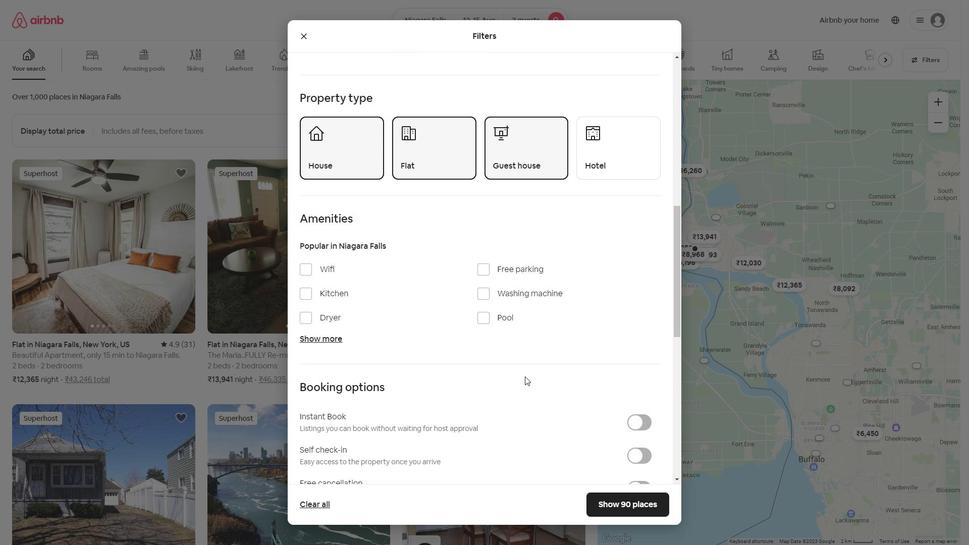 
Action: Mouse moved to (607, 350)
Screenshot: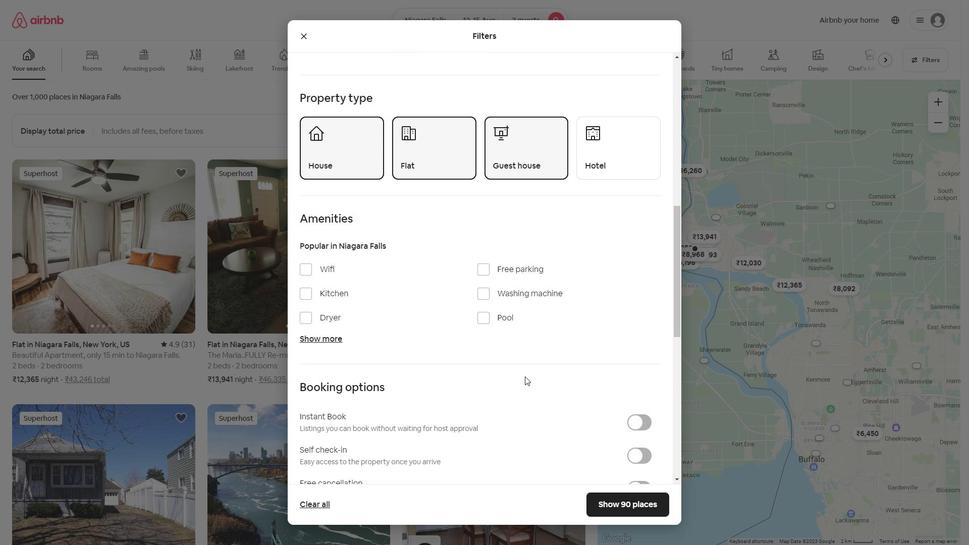 
Action: Mouse scrolled (531, 372) with delta (0, 0)
Screenshot: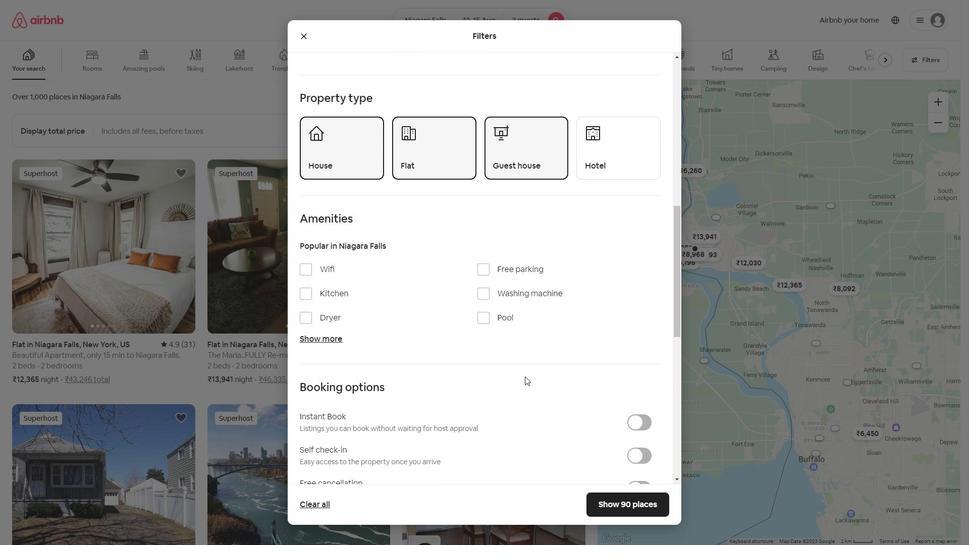 
Action: Mouse moved to (638, 276)
Screenshot: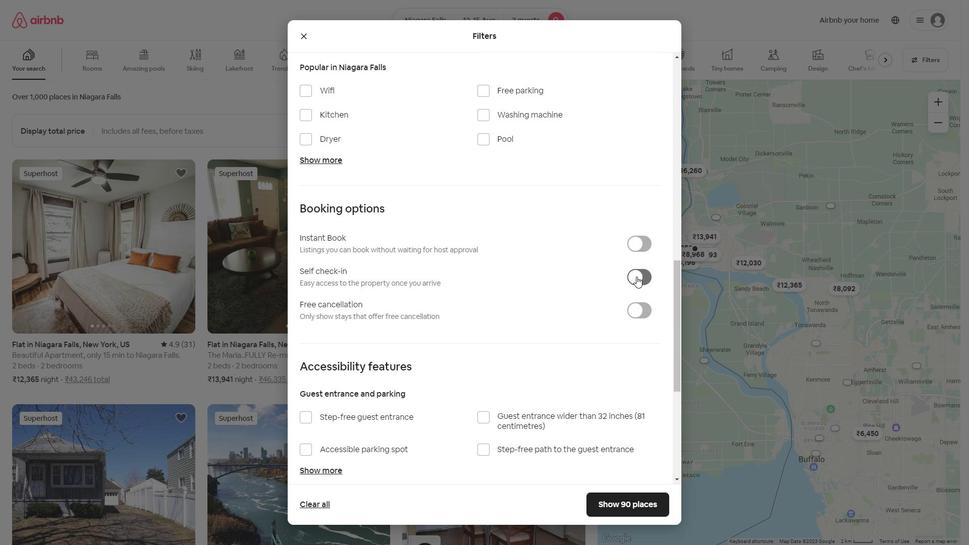 
Action: Mouse pressed left at (638, 276)
Screenshot: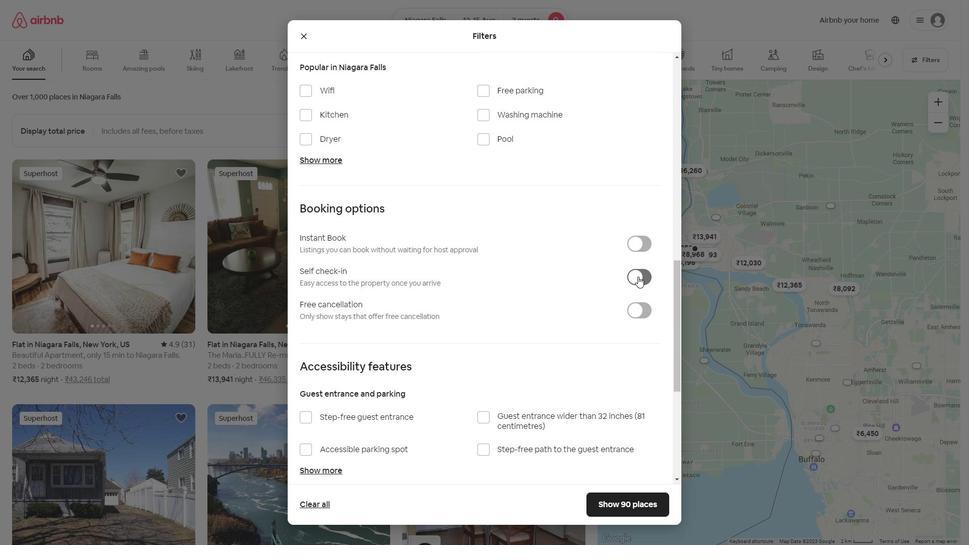 
Action: Mouse moved to (507, 270)
Screenshot: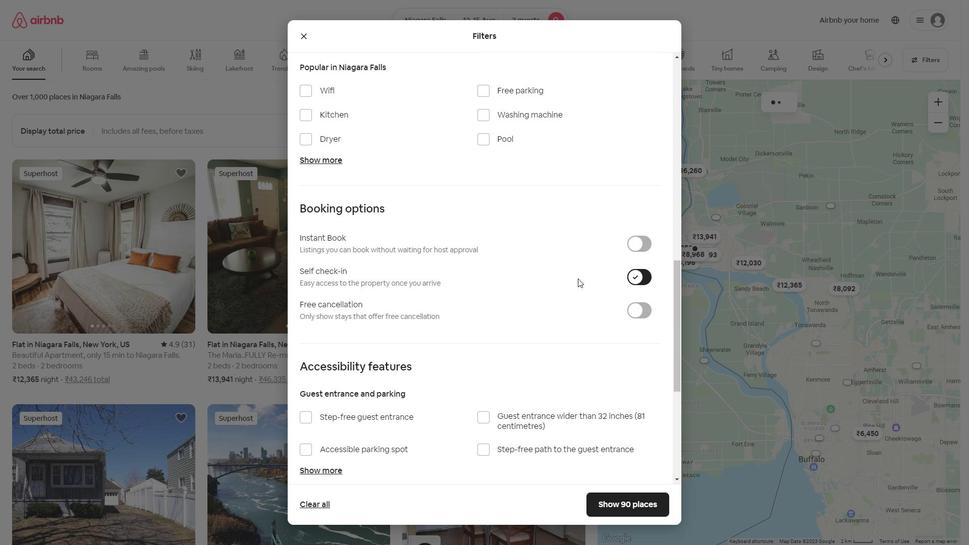 
Action: Mouse scrolled (507, 270) with delta (0, 0)
Screenshot: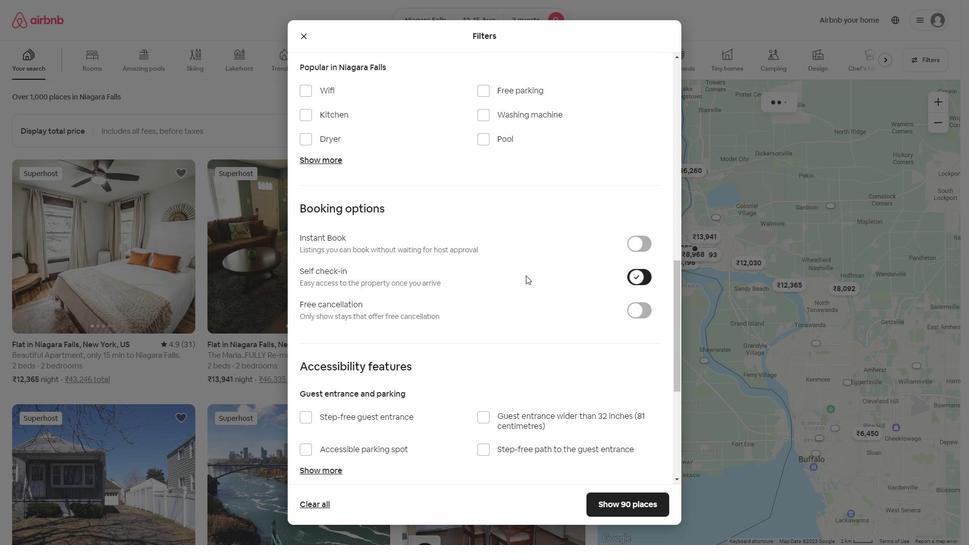 
Action: Mouse scrolled (507, 270) with delta (0, 0)
Screenshot: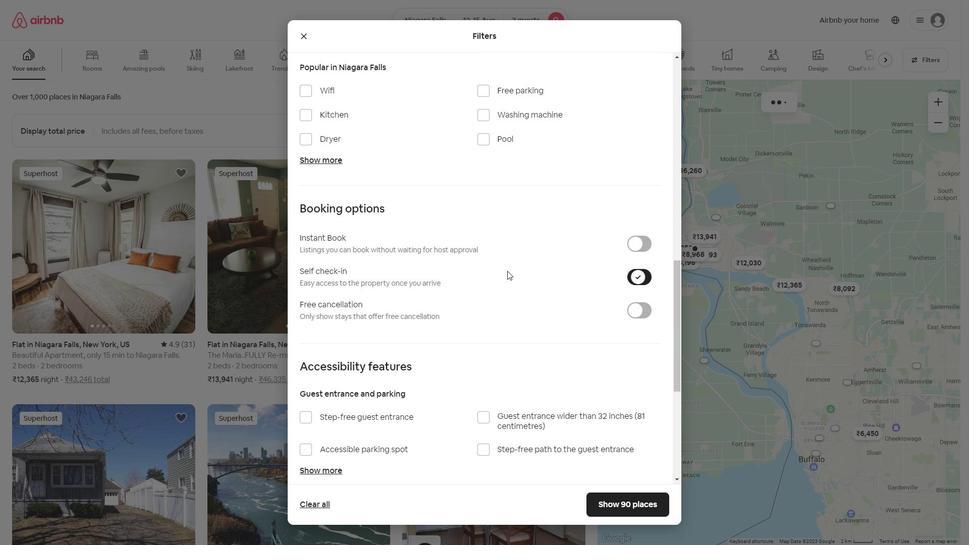 
Action: Mouse scrolled (507, 270) with delta (0, 0)
Screenshot: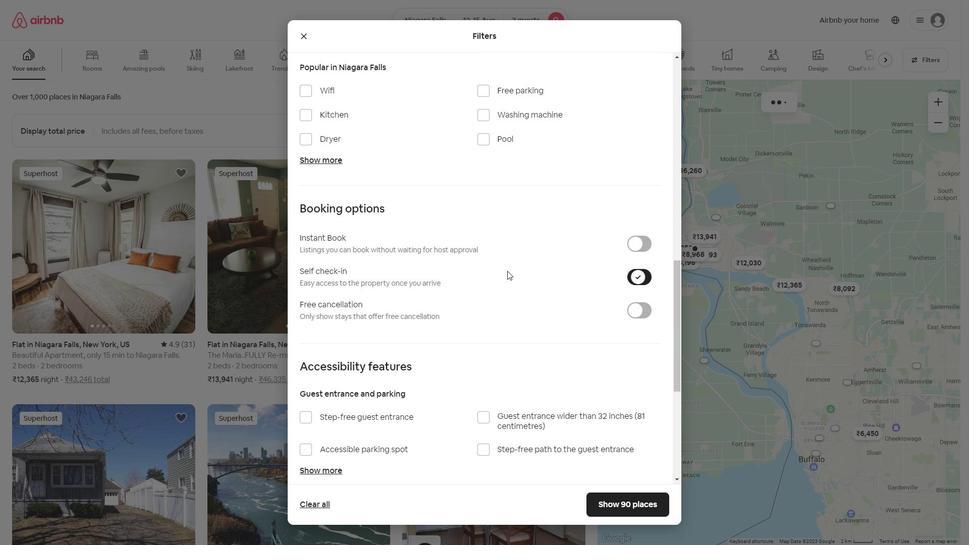
Action: Mouse scrolled (507, 270) with delta (0, 0)
Screenshot: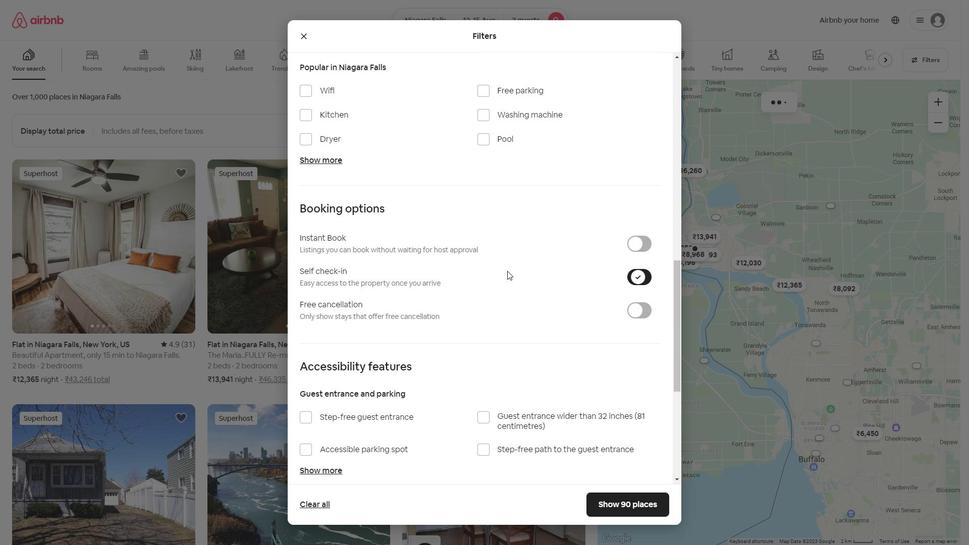 
Action: Mouse moved to (506, 270)
Screenshot: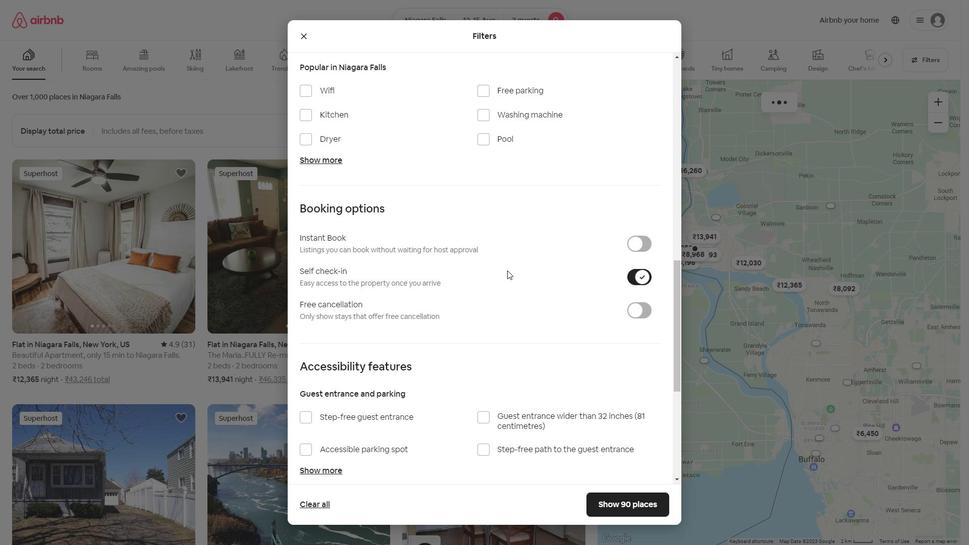 
Action: Mouse scrolled (507, 270) with delta (0, 0)
Screenshot: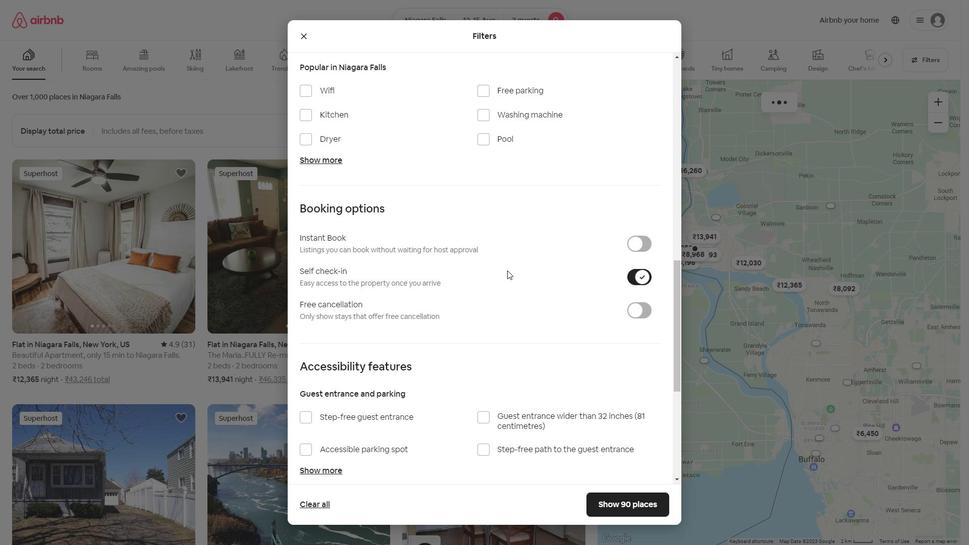 
Action: Mouse moved to (488, 278)
Screenshot: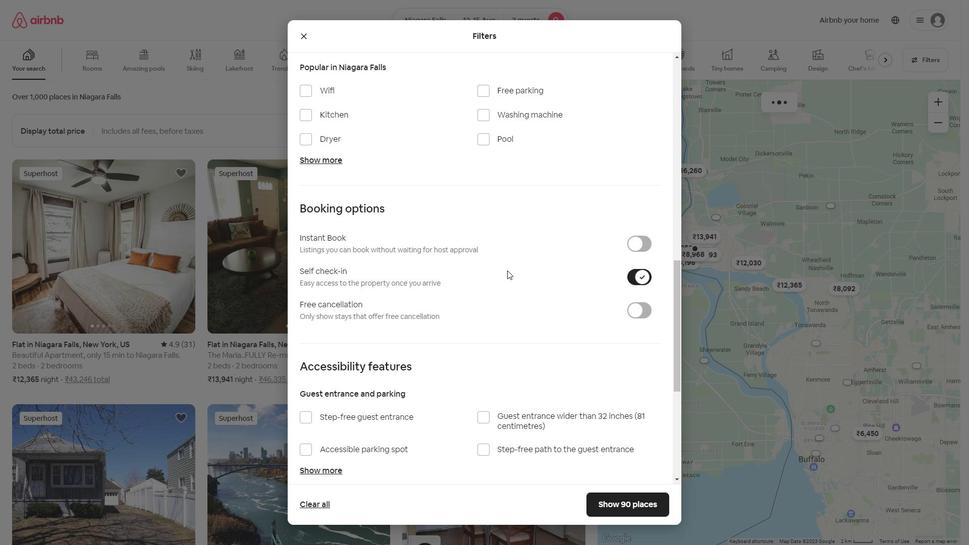 
Action: Mouse scrolled (507, 270) with delta (0, 0)
Screenshot: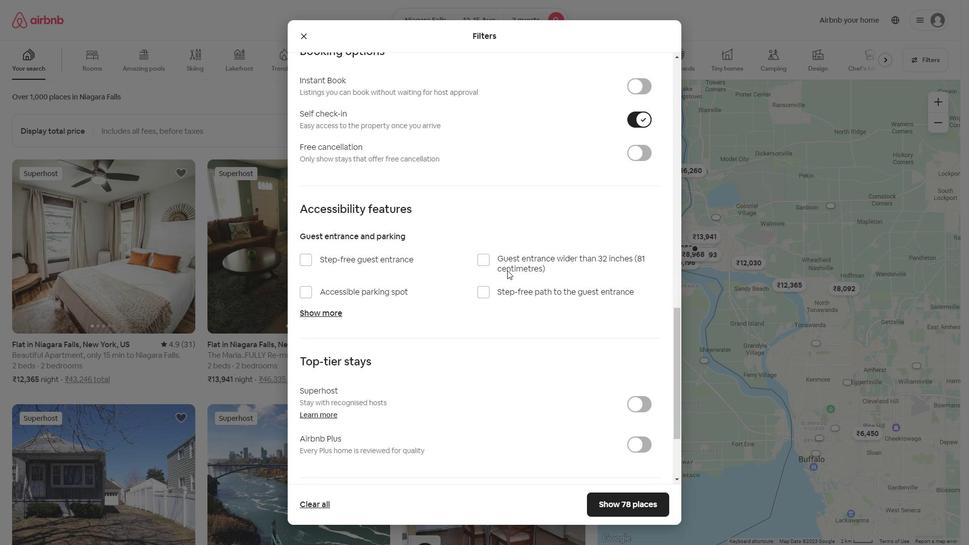 
Action: Mouse moved to (301, 408)
Screenshot: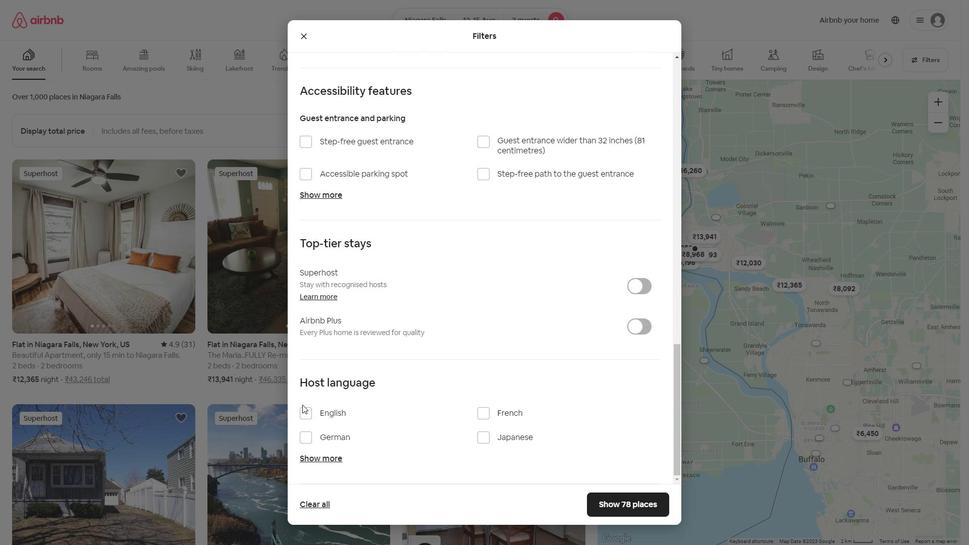 
Action: Mouse pressed left at (301, 408)
Screenshot: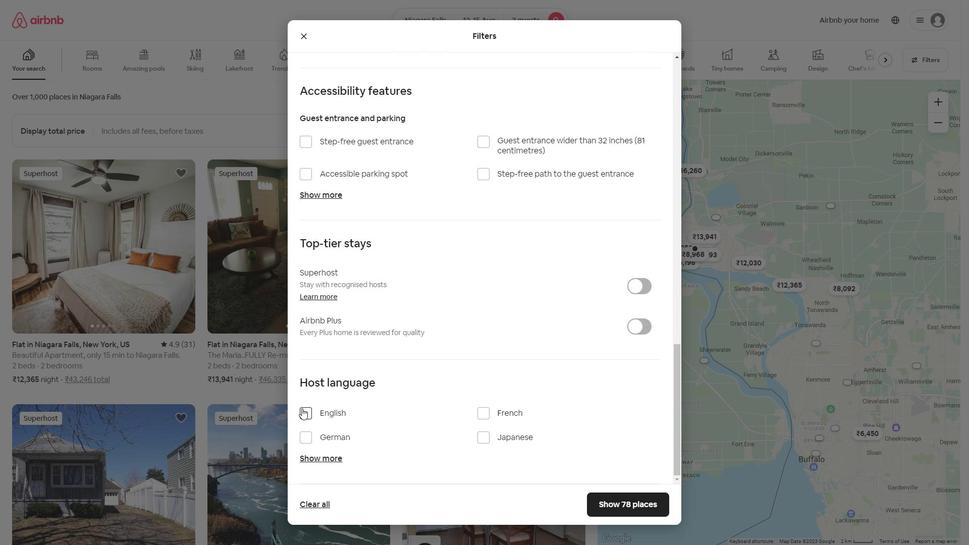 
Action: Mouse moved to (601, 505)
Screenshot: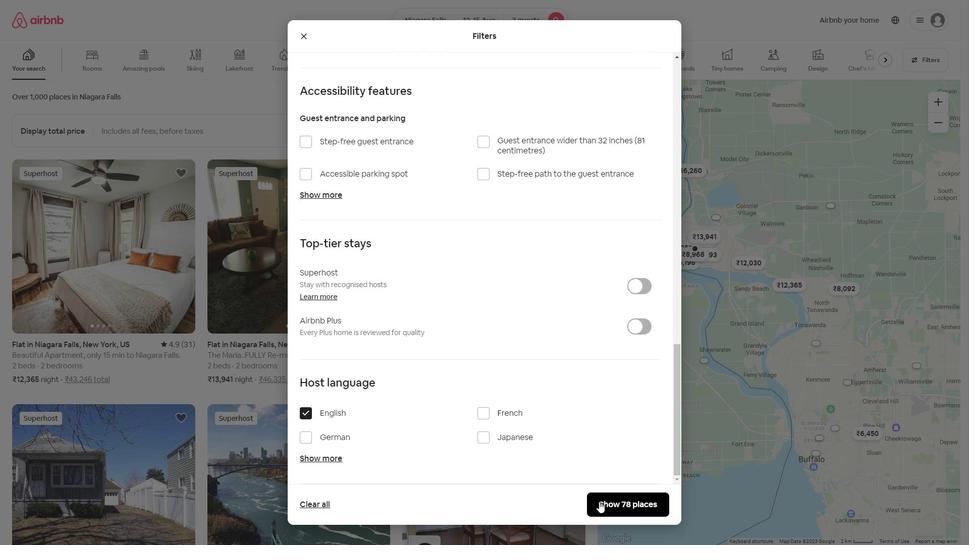 
Action: Mouse pressed left at (601, 505)
Screenshot: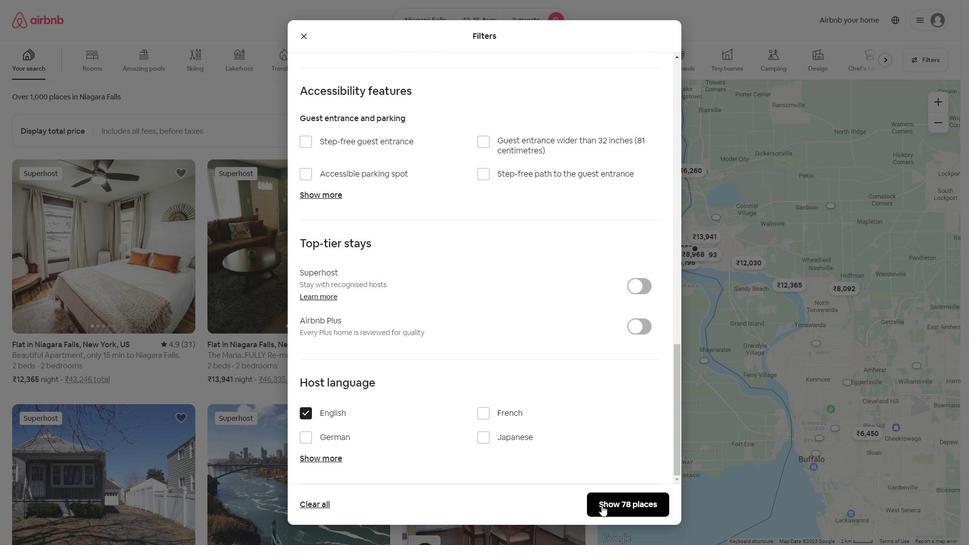 
Action: Mouse moved to (413, 375)
Screenshot: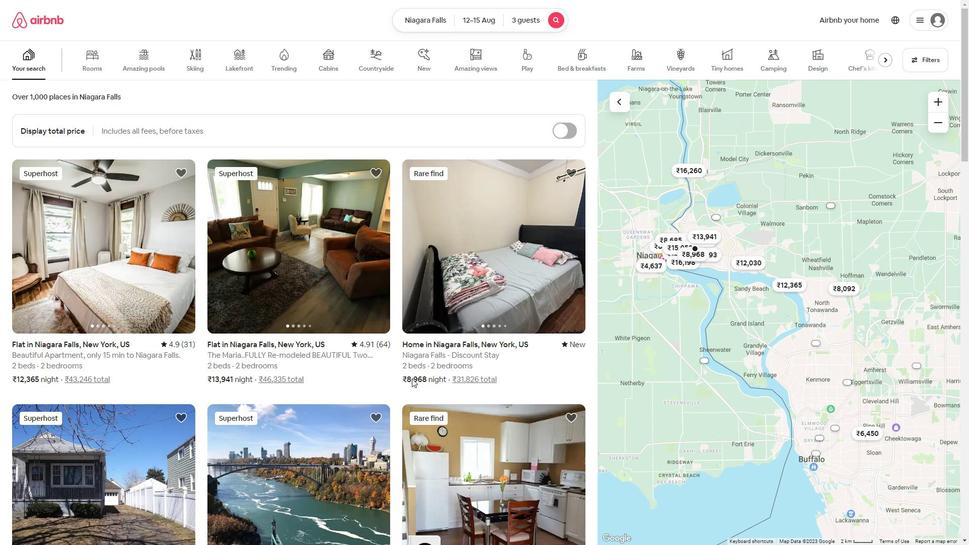 
